 Task: Look for space in Dera Bugti, Pakistan from 11th June, 2023 to 15th June, 2023 for 2 adults in price range Rs.7000 to Rs.16000. Place can be private room with 1  bedroom having 2 beds and 1 bathroom. Property type can be house, flat, guest house, hotel. Booking option can be shelf check-in. Required host language is English.
Action: Mouse moved to (460, 118)
Screenshot: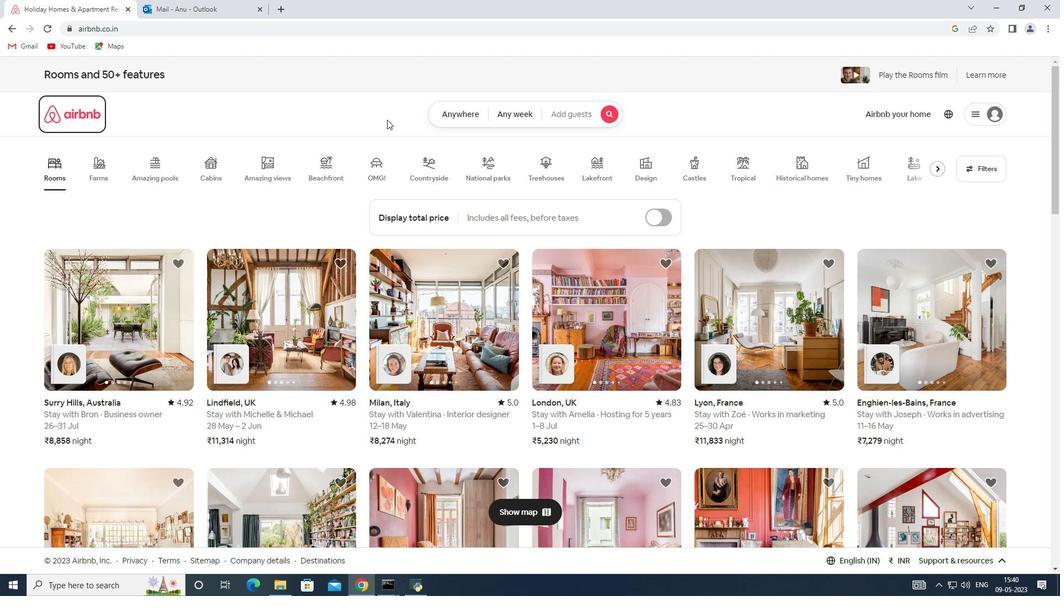 
Action: Mouse pressed left at (460, 118)
Screenshot: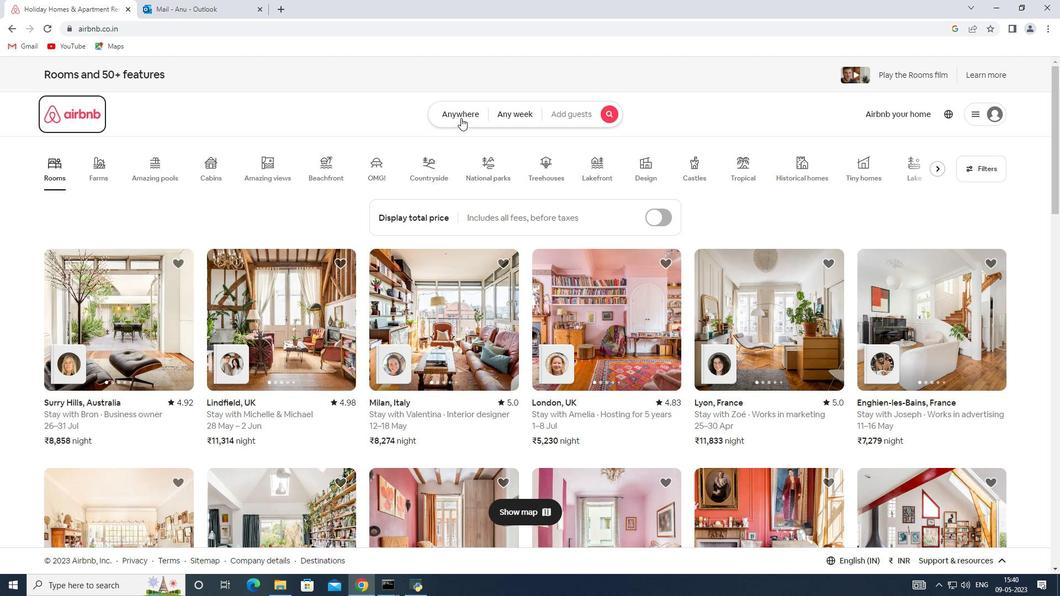 
Action: Mouse moved to (374, 151)
Screenshot: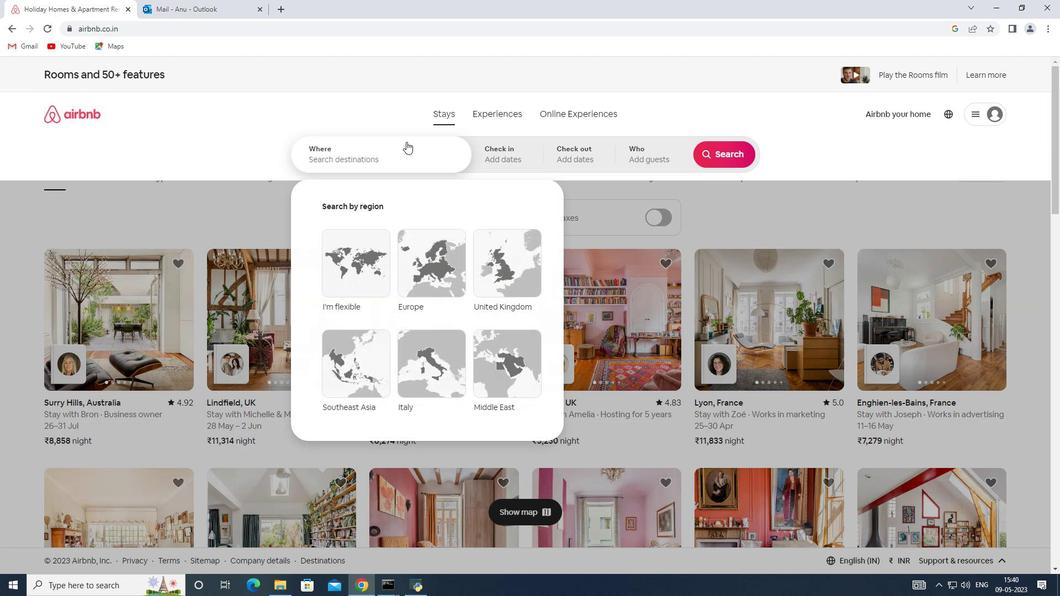 
Action: Mouse pressed left at (374, 151)
Screenshot: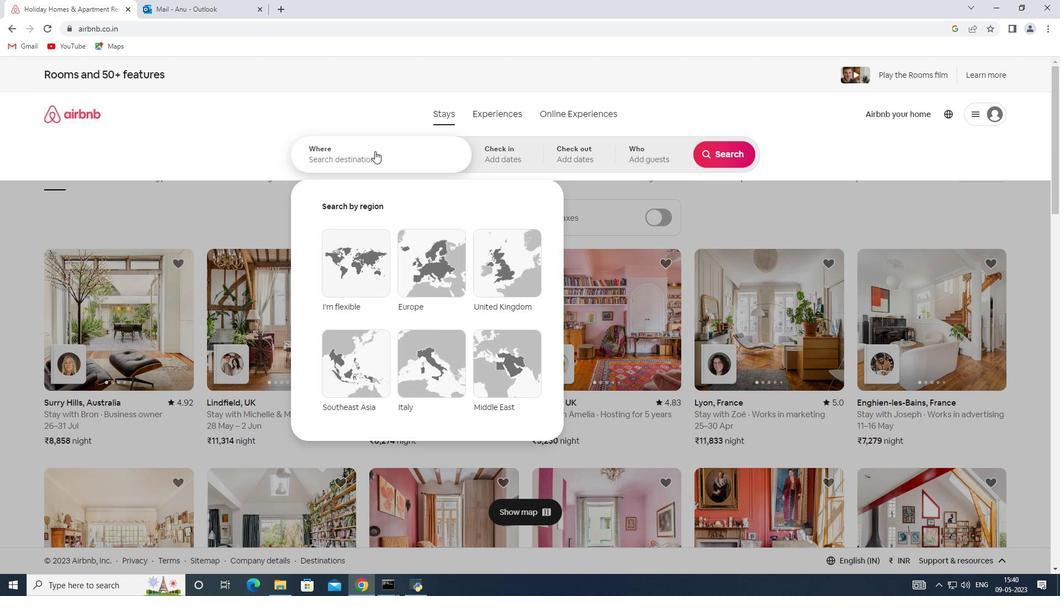 
Action: Mouse moved to (374, 151)
Screenshot: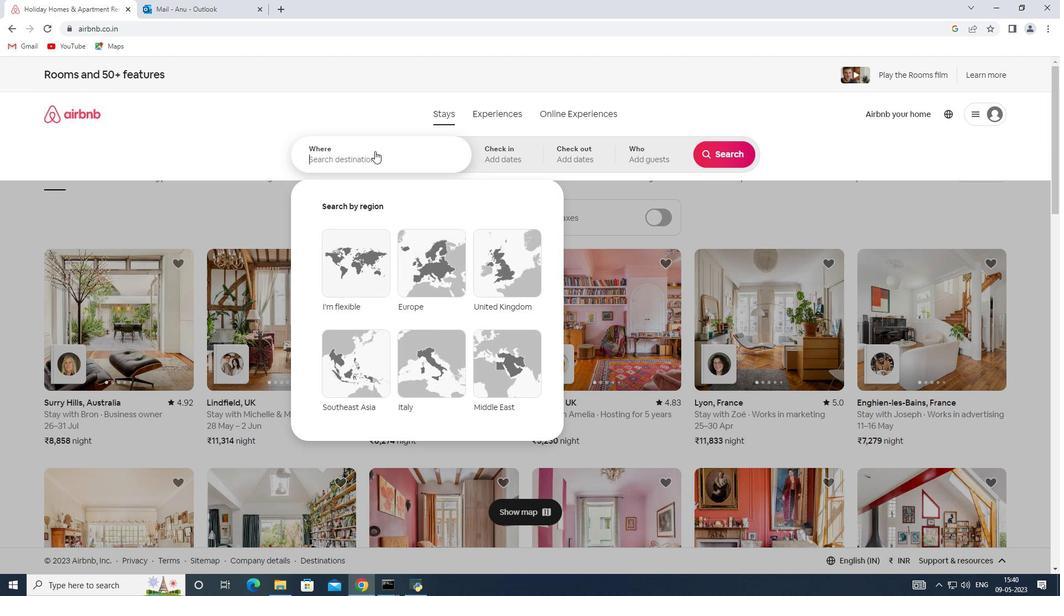 
Action: Key pressed <Key.shift><Key.shift><Key.shift><Key.shift><Key.shift><Key.shift><Key.shift><Key.shift><Key.shift><Key.shift><Key.shift>Dera<Key.space><Key.shift>Bugti,<Key.shift>Pakistan
Screenshot: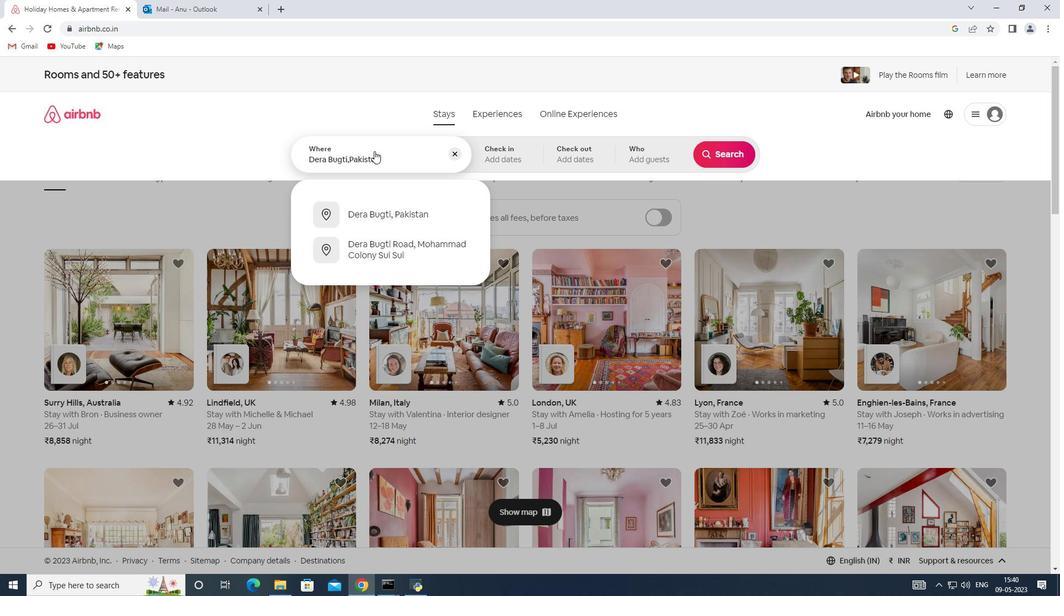 
Action: Mouse moved to (533, 154)
Screenshot: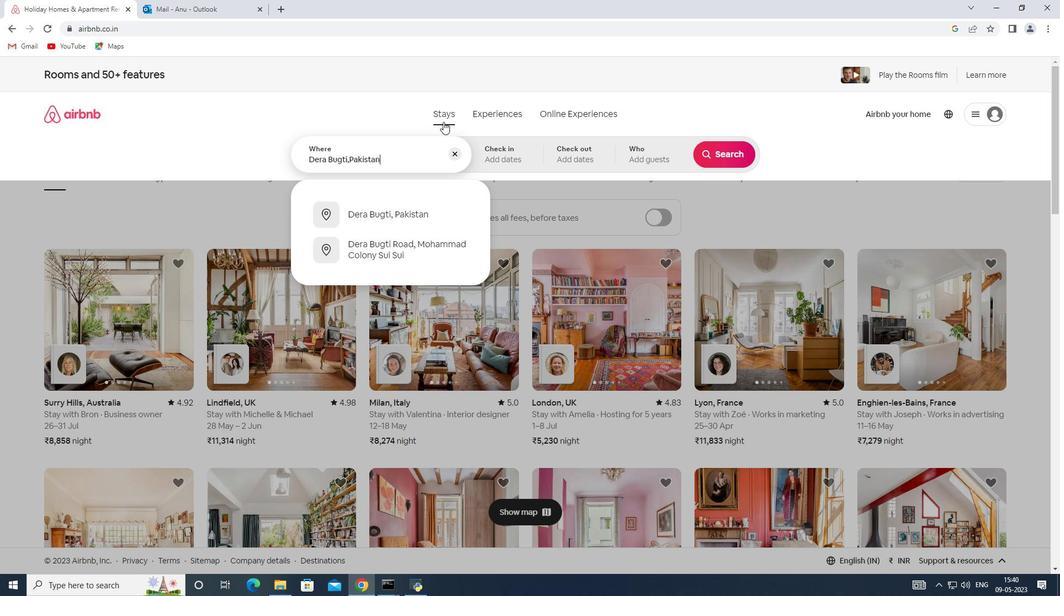 
Action: Mouse pressed left at (533, 154)
Screenshot: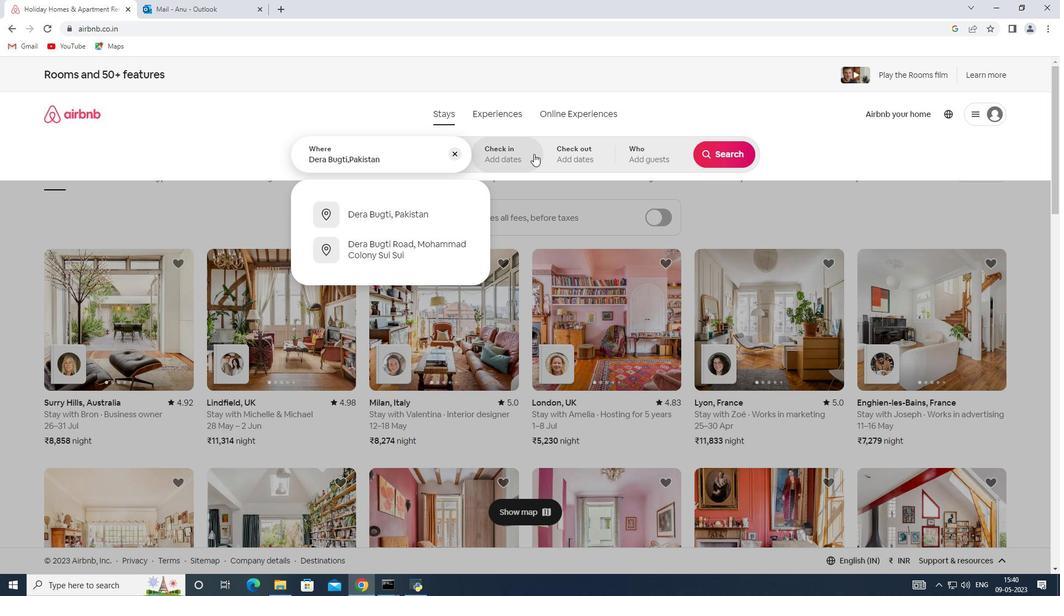 
Action: Mouse moved to (541, 346)
Screenshot: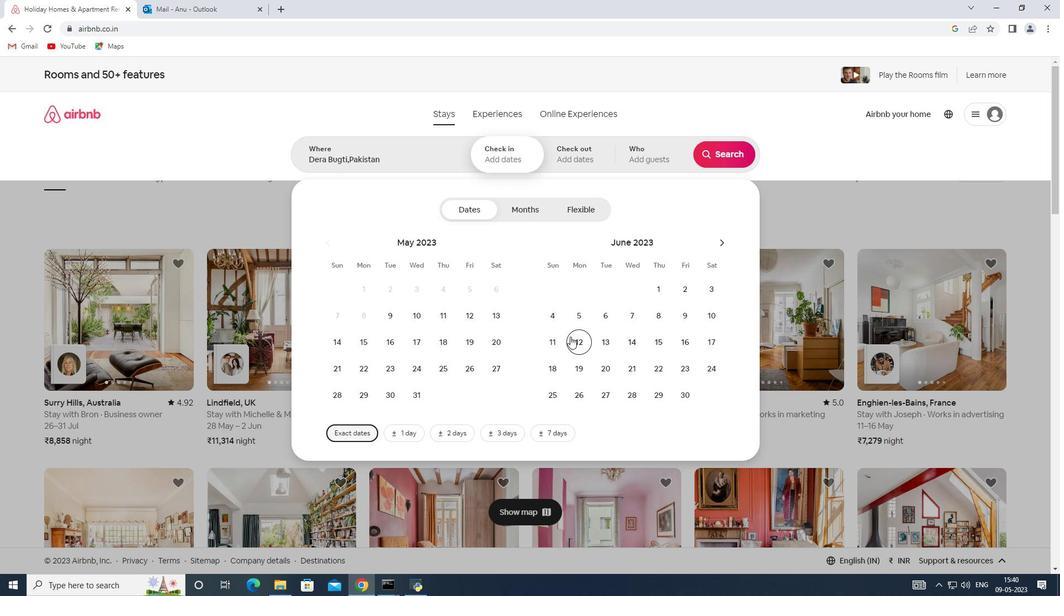 
Action: Mouse pressed left at (541, 346)
Screenshot: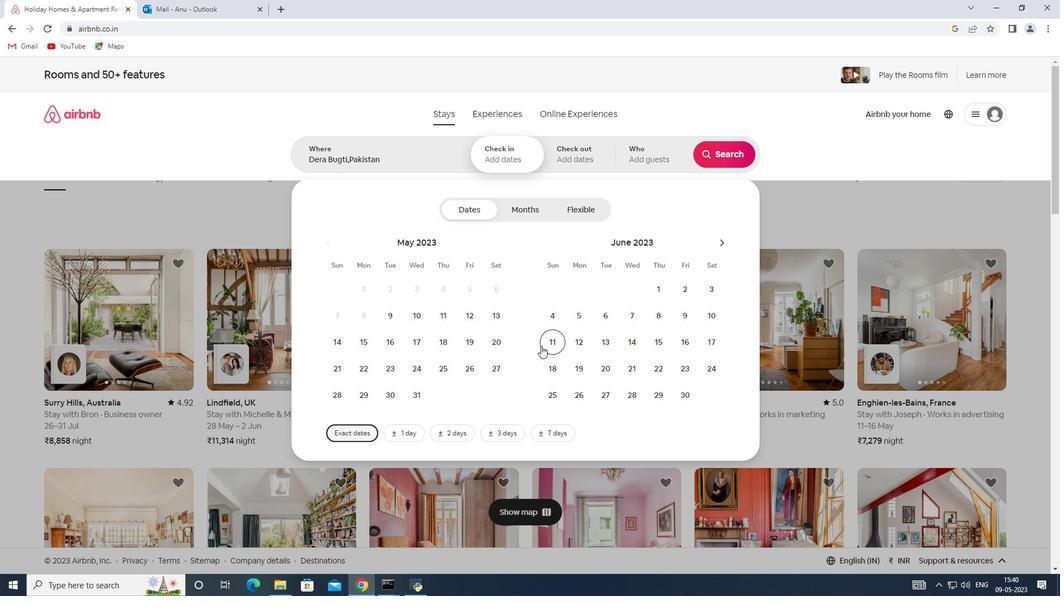 
Action: Mouse moved to (666, 342)
Screenshot: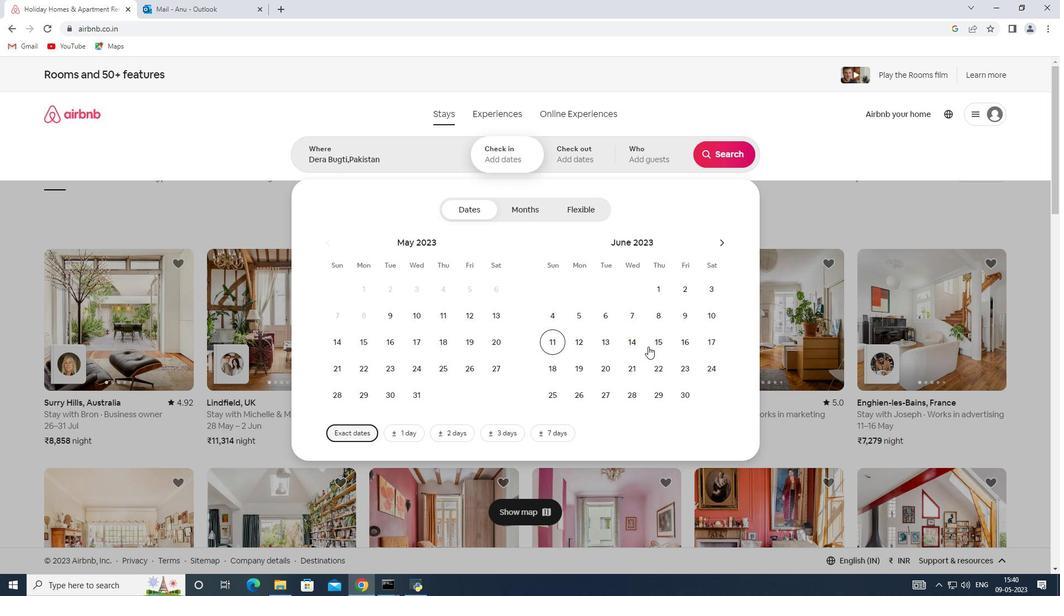 
Action: Mouse pressed left at (666, 342)
Screenshot: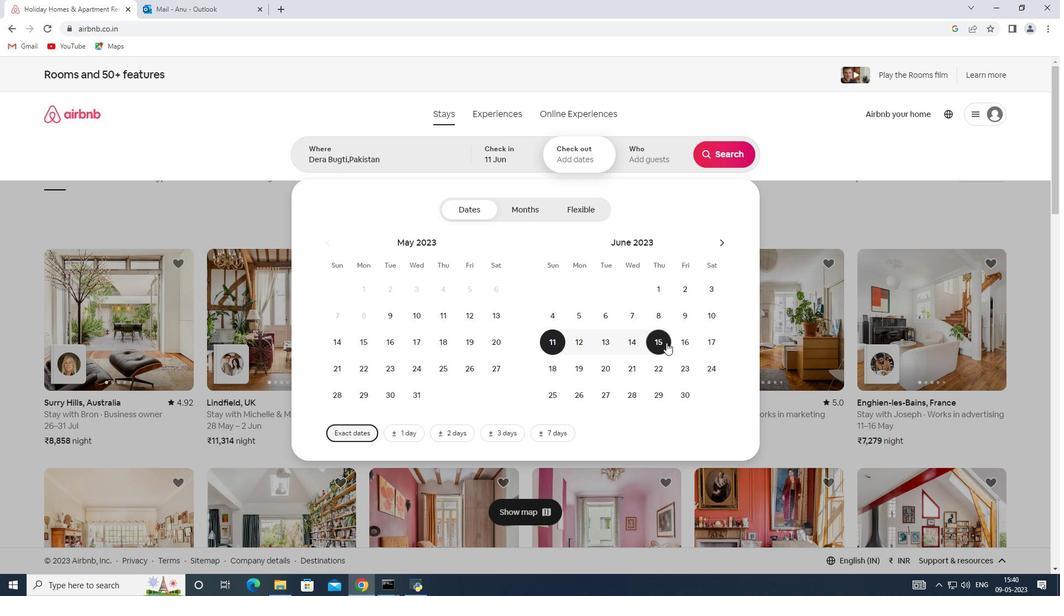 
Action: Mouse moved to (647, 145)
Screenshot: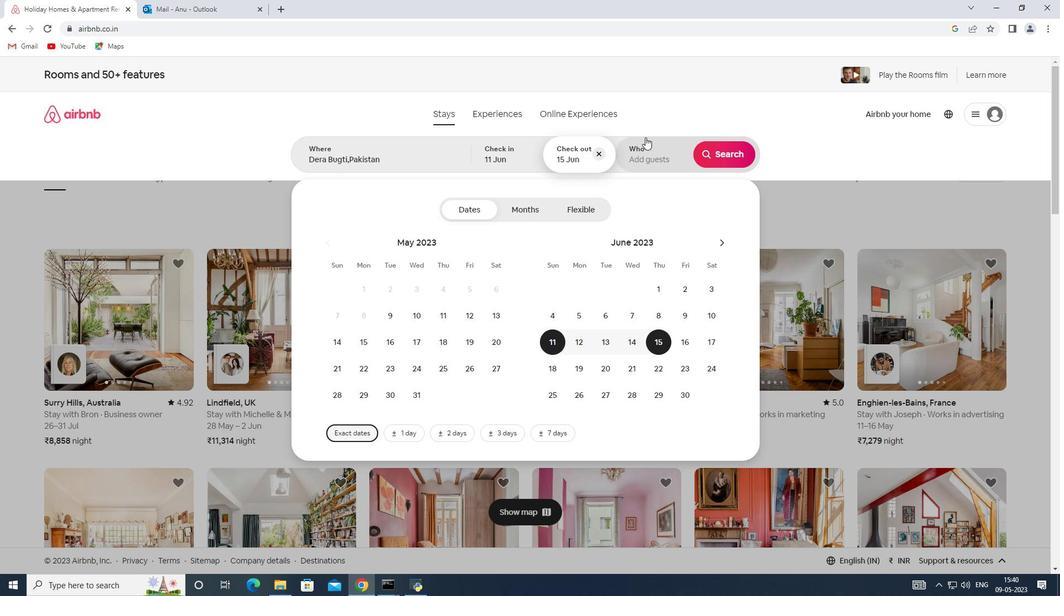 
Action: Mouse pressed left at (647, 145)
Screenshot: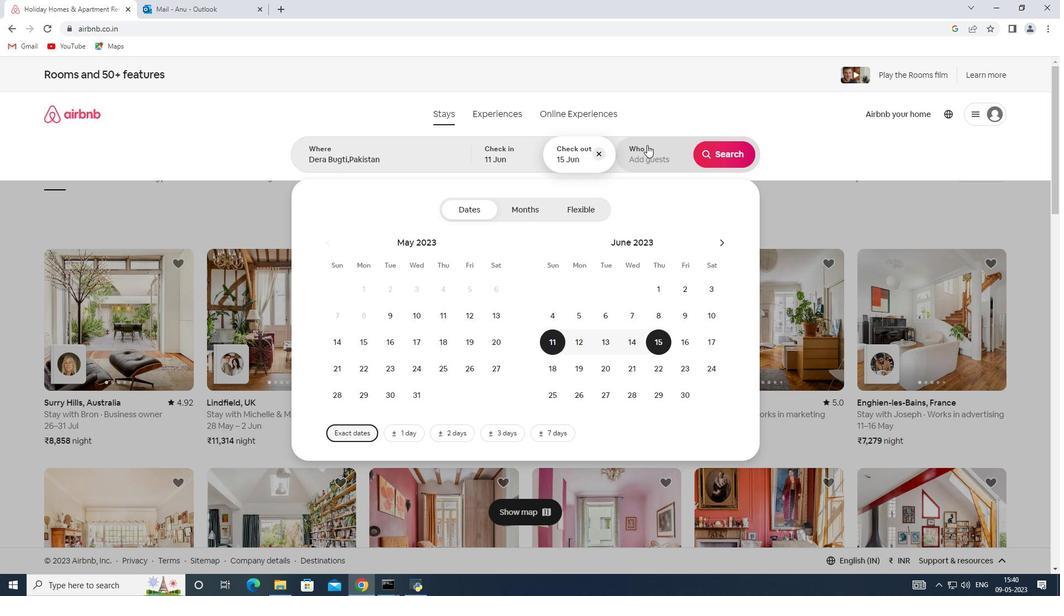 
Action: Mouse moved to (723, 212)
Screenshot: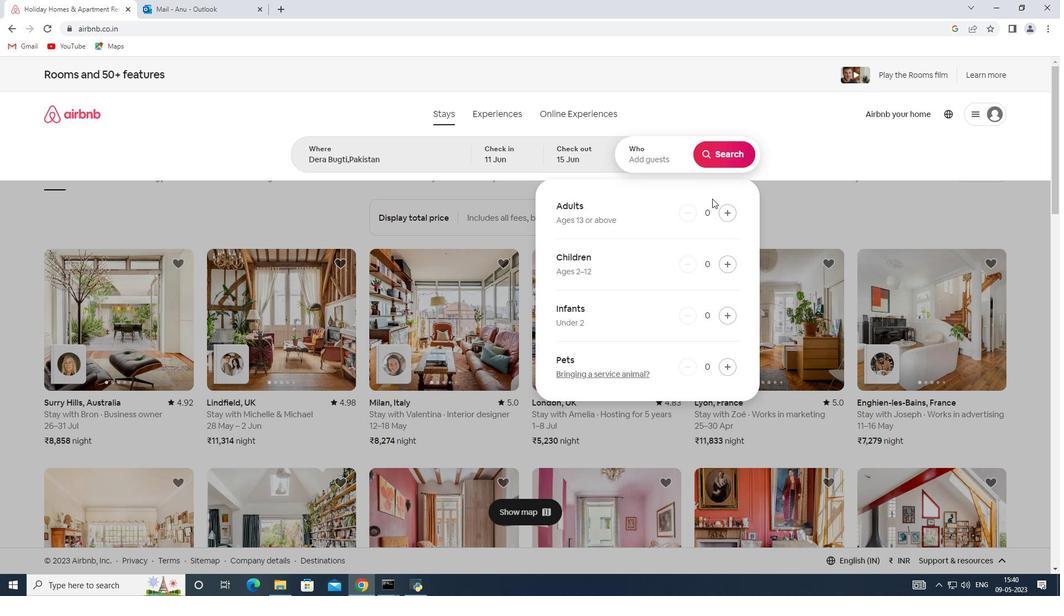 
Action: Mouse pressed left at (723, 212)
Screenshot: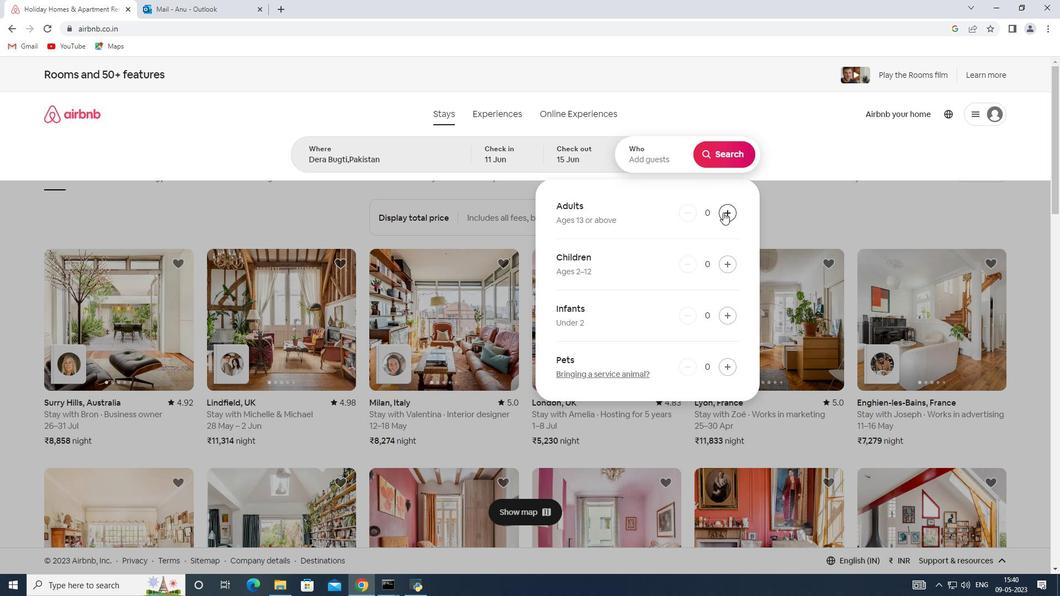 
Action: Mouse pressed left at (723, 212)
Screenshot: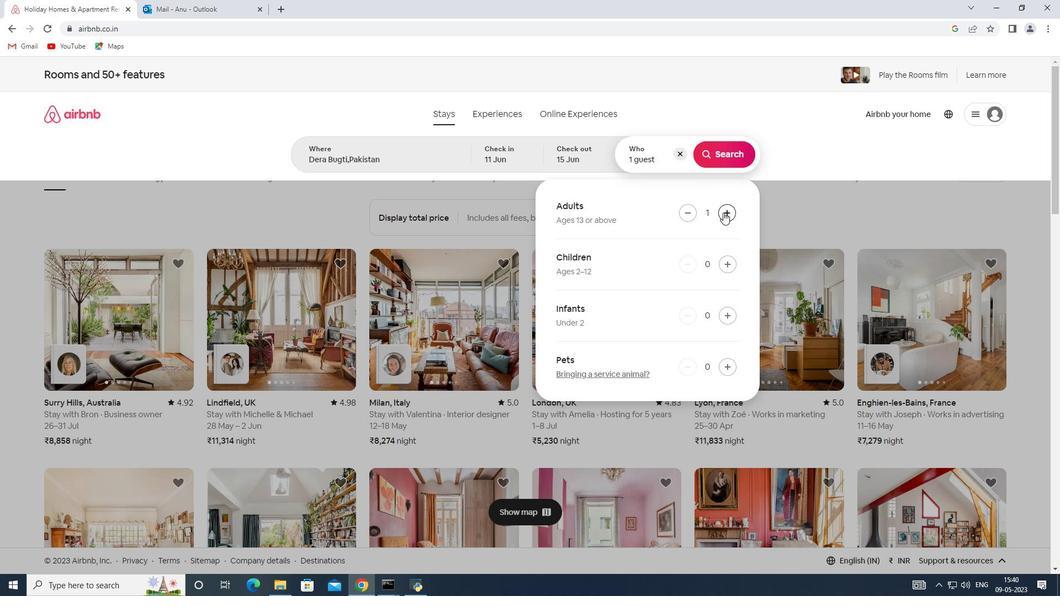 
Action: Mouse moved to (722, 154)
Screenshot: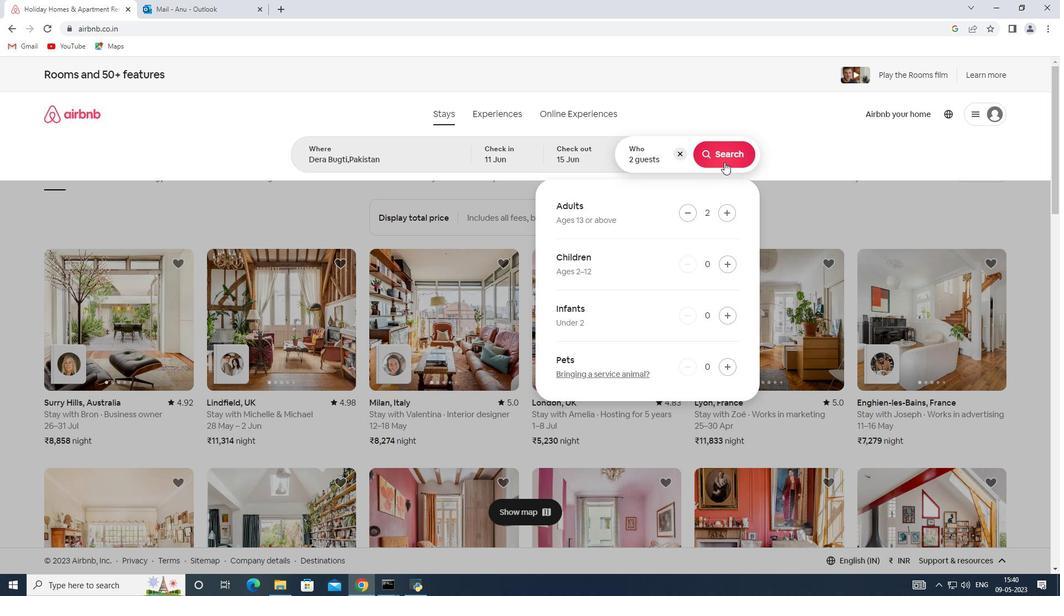 
Action: Mouse pressed left at (722, 154)
Screenshot: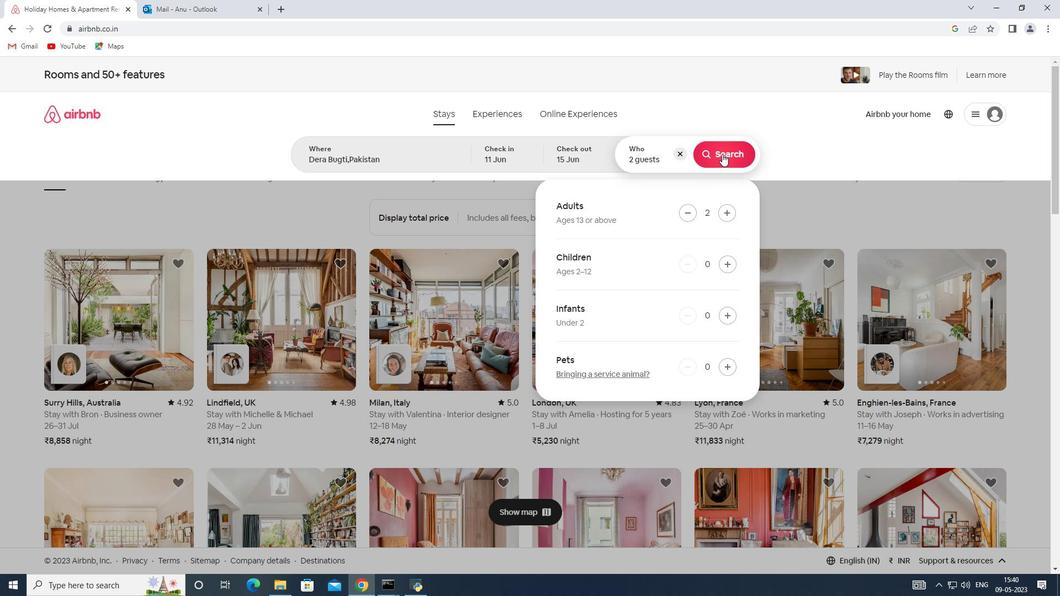 
Action: Mouse moved to (1005, 117)
Screenshot: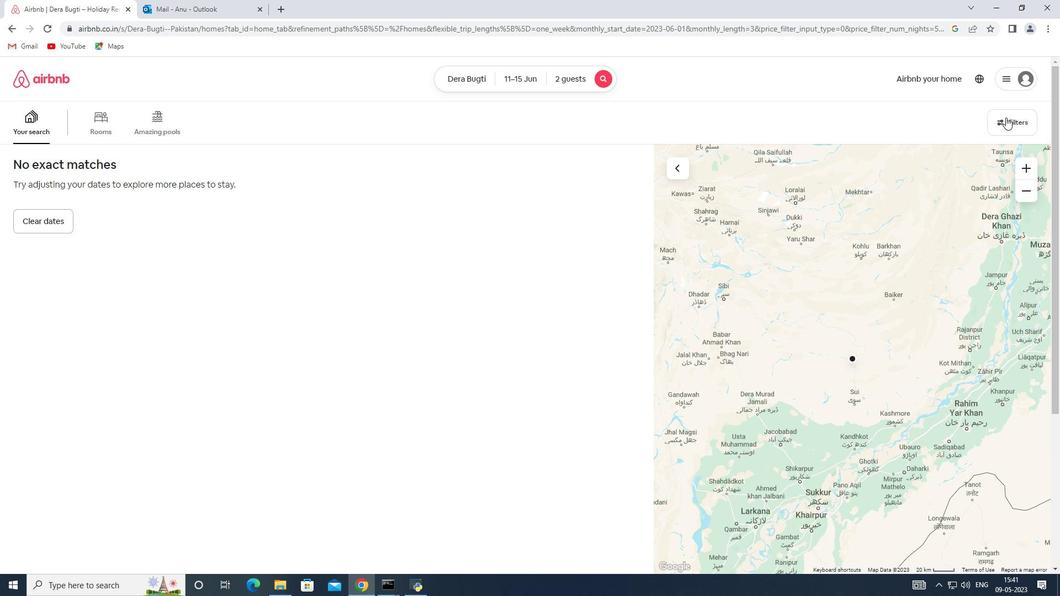 
Action: Mouse pressed left at (1005, 117)
Screenshot: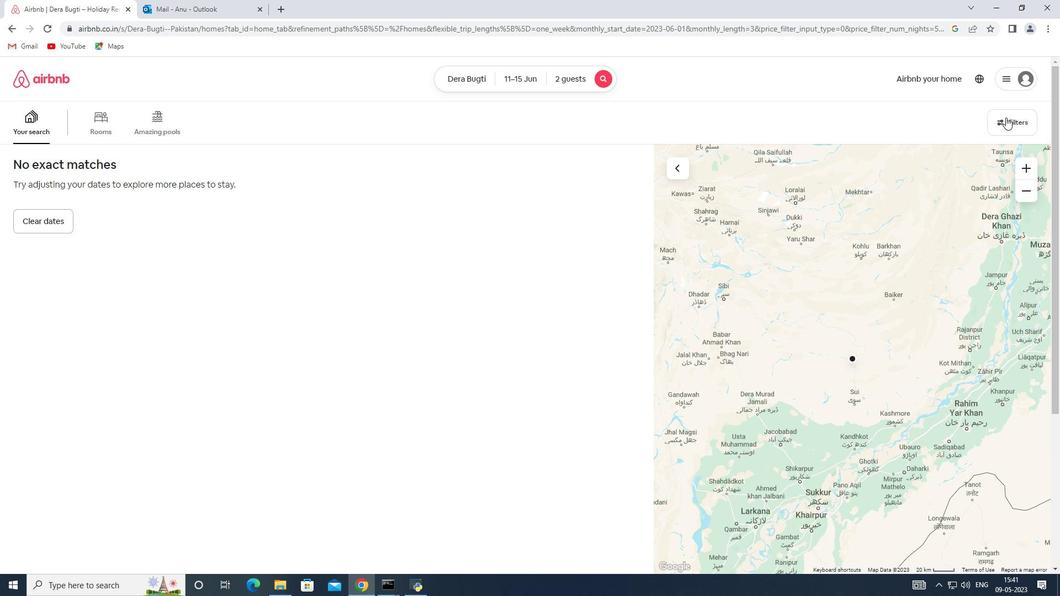 
Action: Mouse moved to (395, 395)
Screenshot: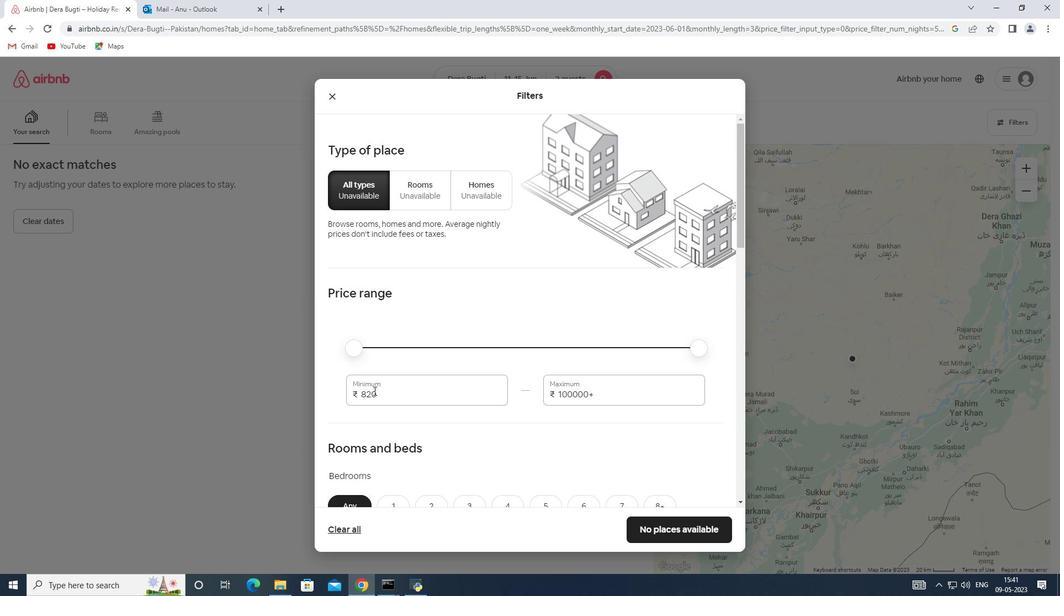 
Action: Mouse pressed left at (395, 395)
Screenshot: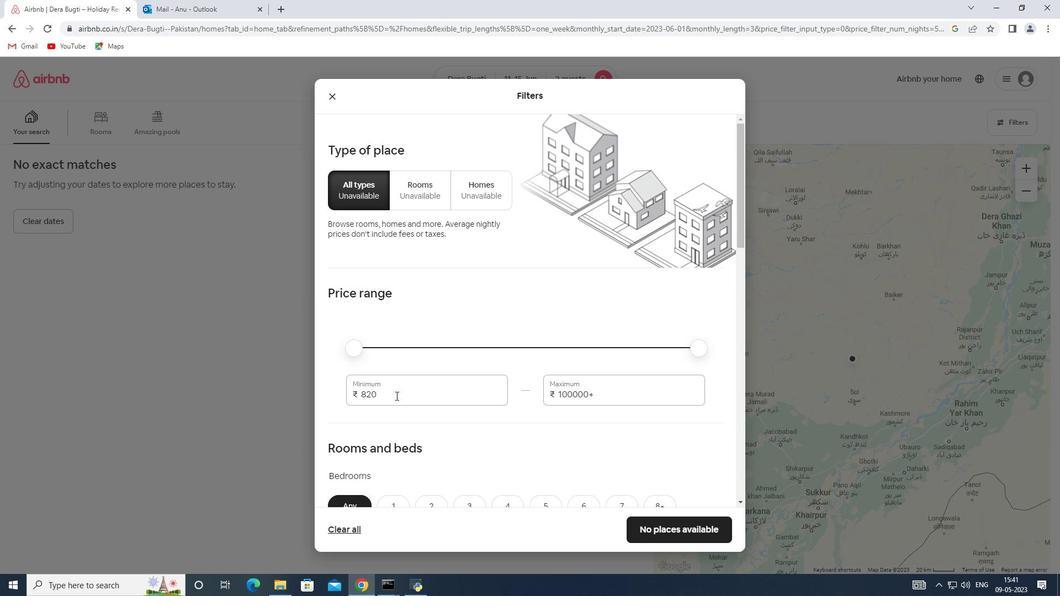 
Action: Mouse moved to (334, 393)
Screenshot: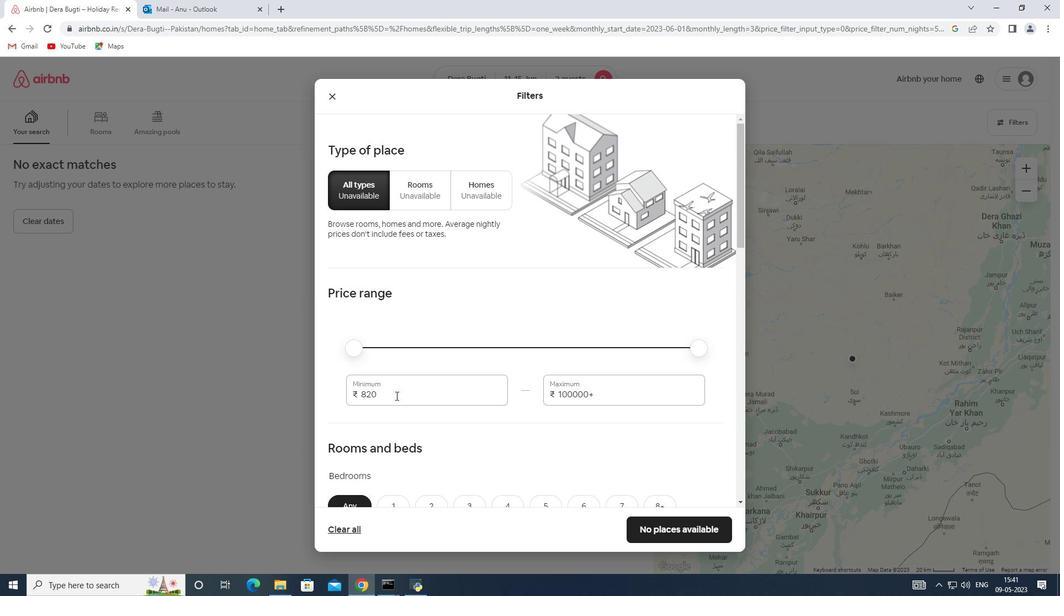 
Action: Key pressed 7000
Screenshot: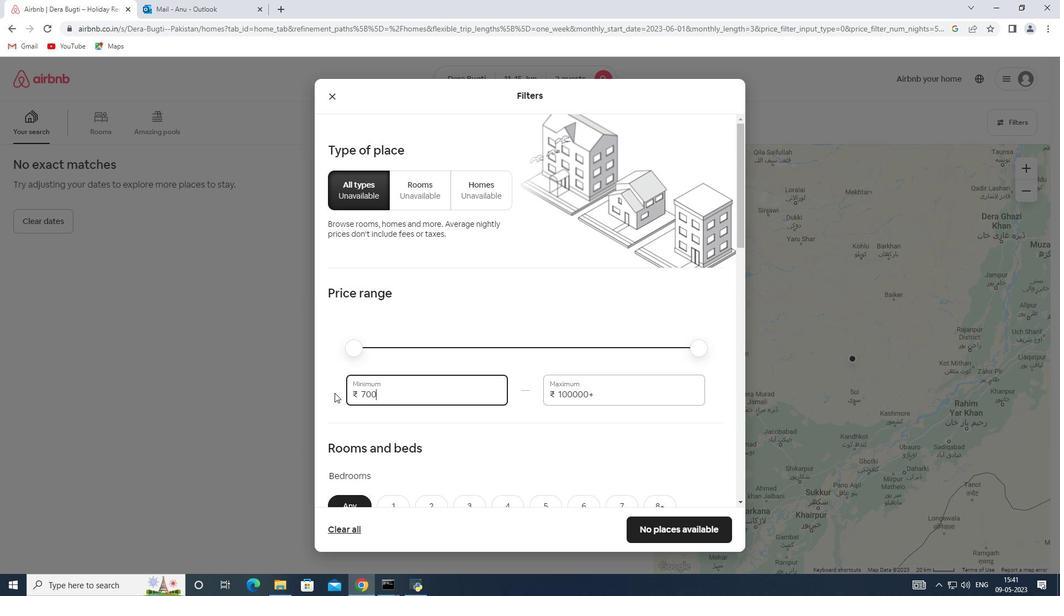 
Action: Mouse moved to (608, 395)
Screenshot: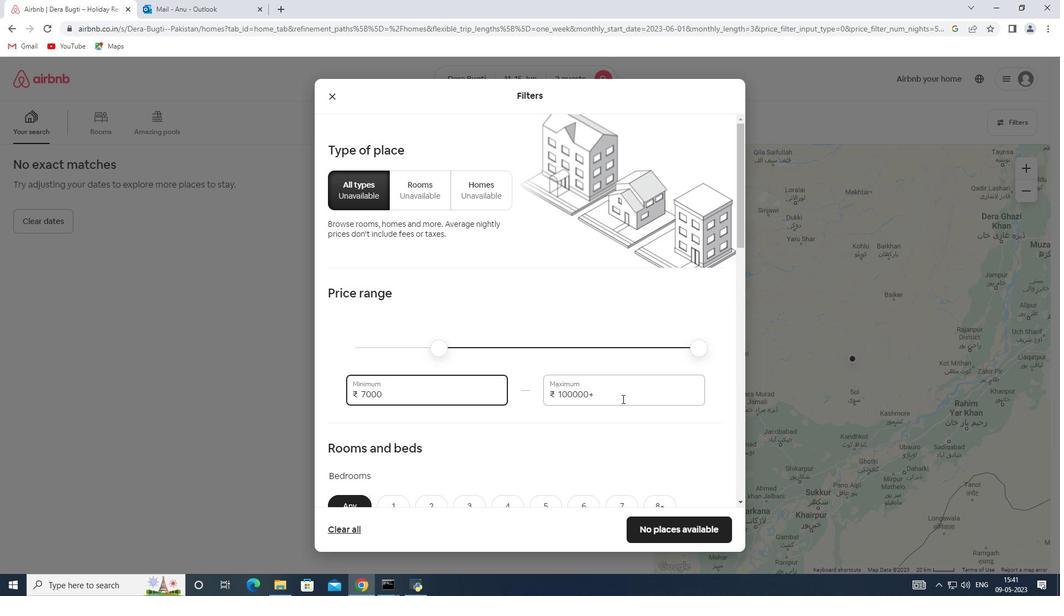 
Action: Mouse pressed left at (608, 395)
Screenshot: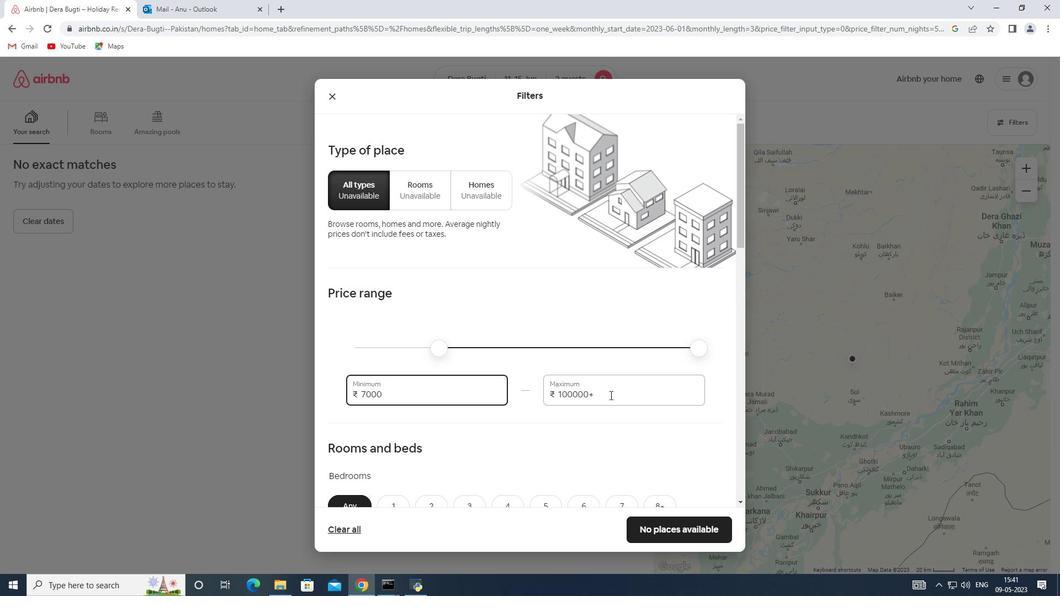 
Action: Mouse moved to (468, 404)
Screenshot: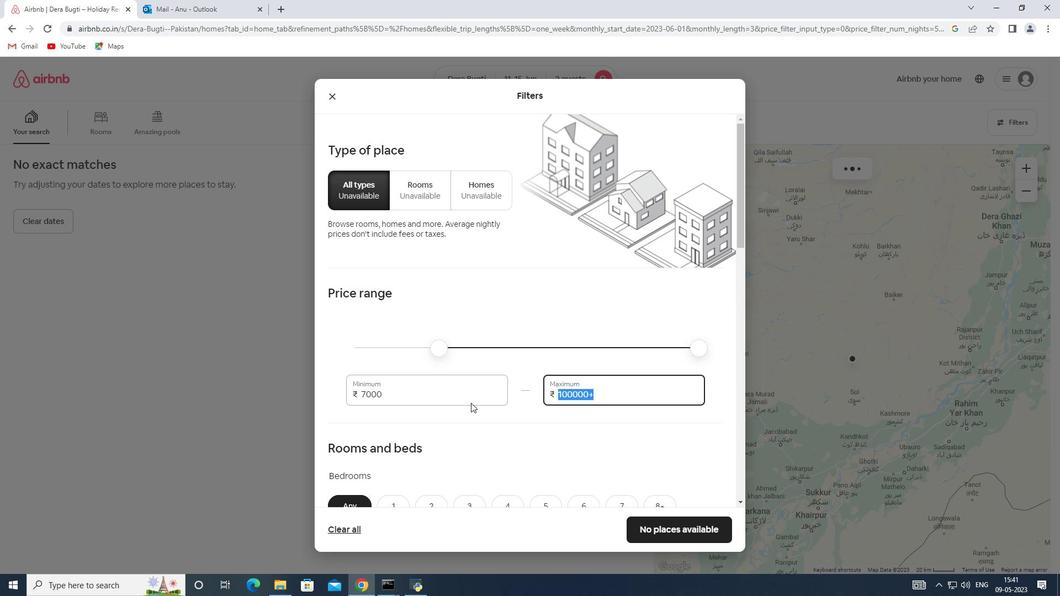
Action: Key pressed 16000
Screenshot: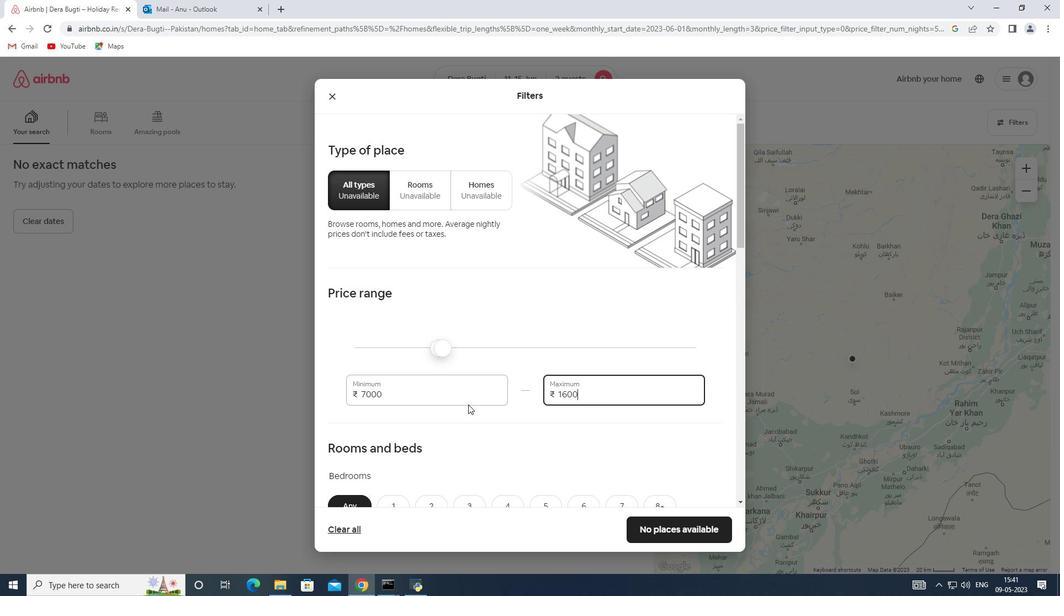 
Action: Mouse moved to (459, 409)
Screenshot: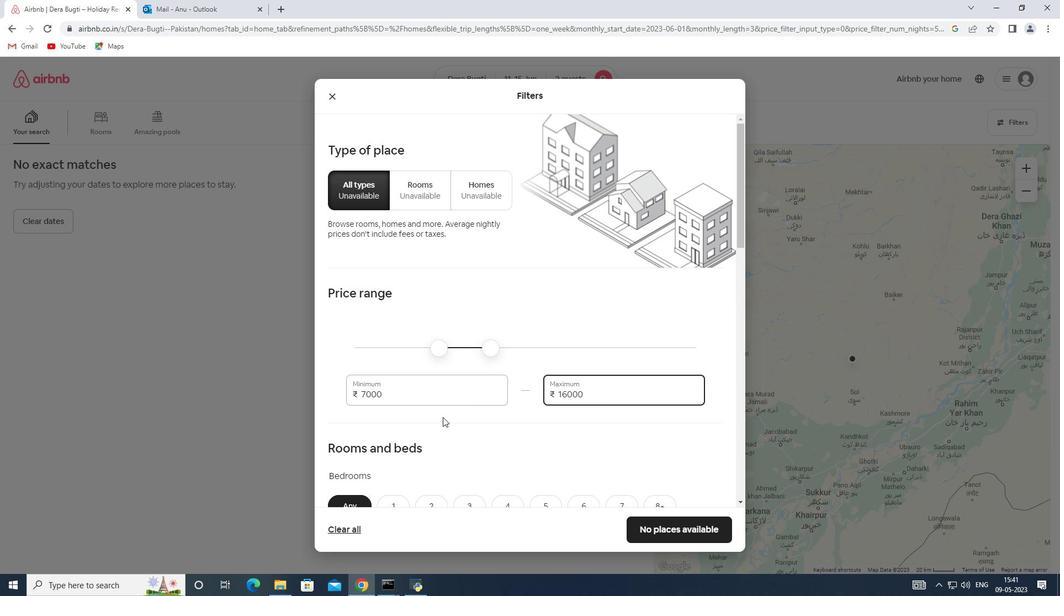 
Action: Mouse scrolled (459, 409) with delta (0, 0)
Screenshot: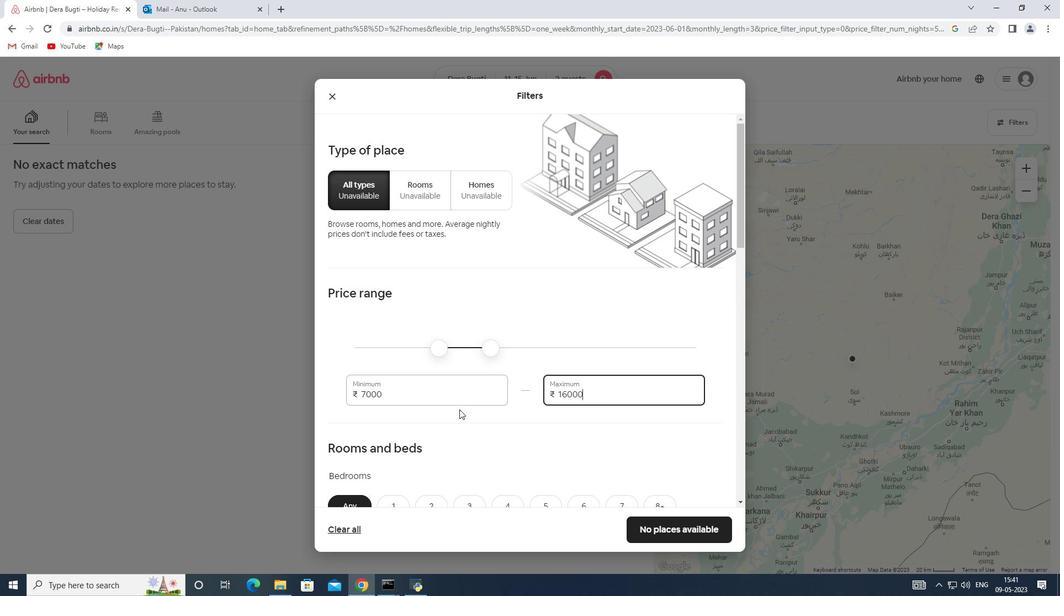 
Action: Mouse scrolled (459, 409) with delta (0, 0)
Screenshot: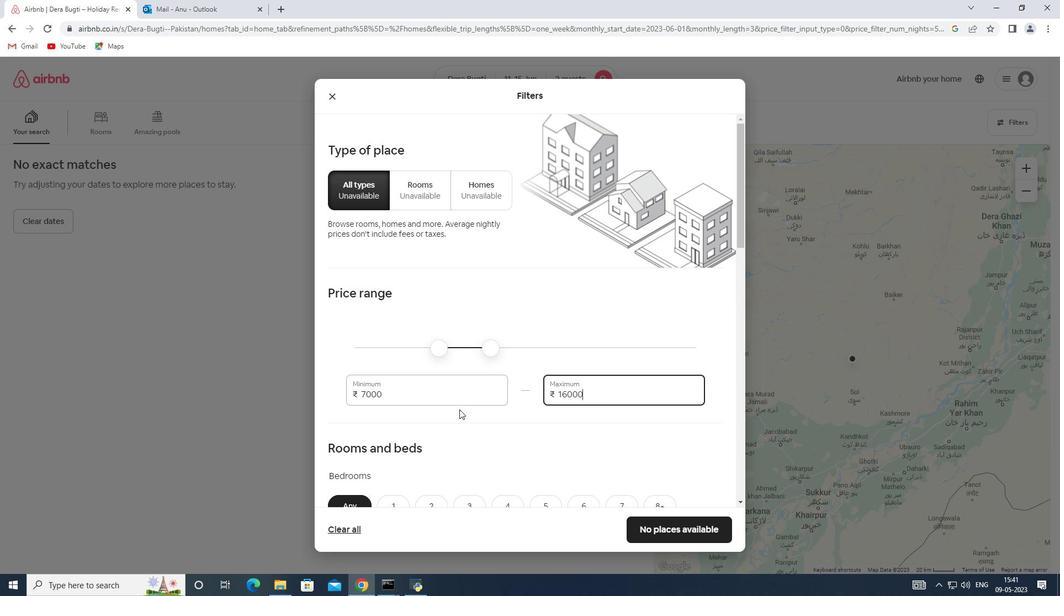 
Action: Mouse moved to (399, 398)
Screenshot: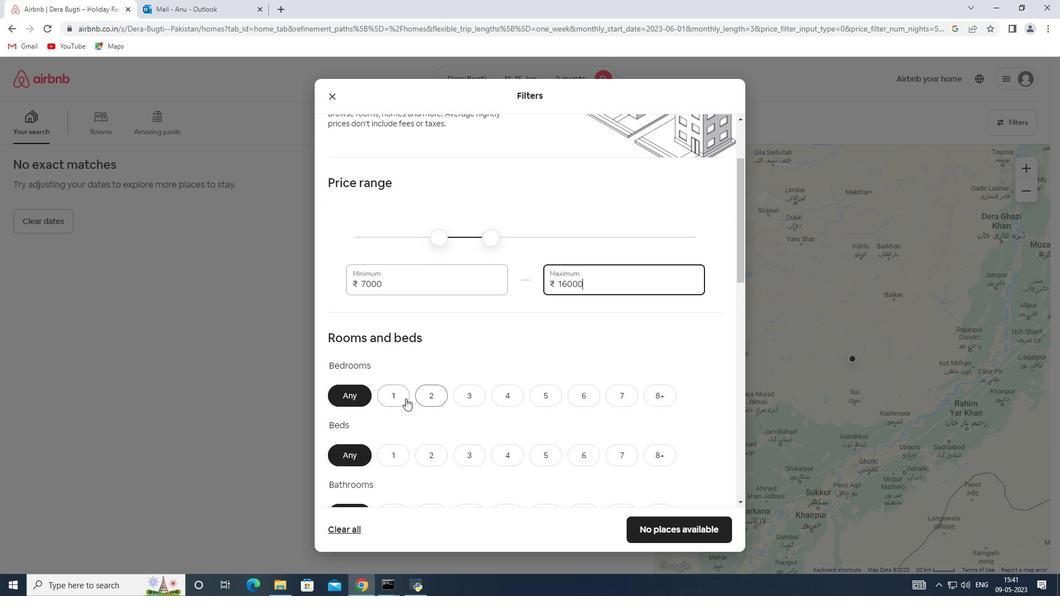 
Action: Mouse pressed left at (399, 398)
Screenshot: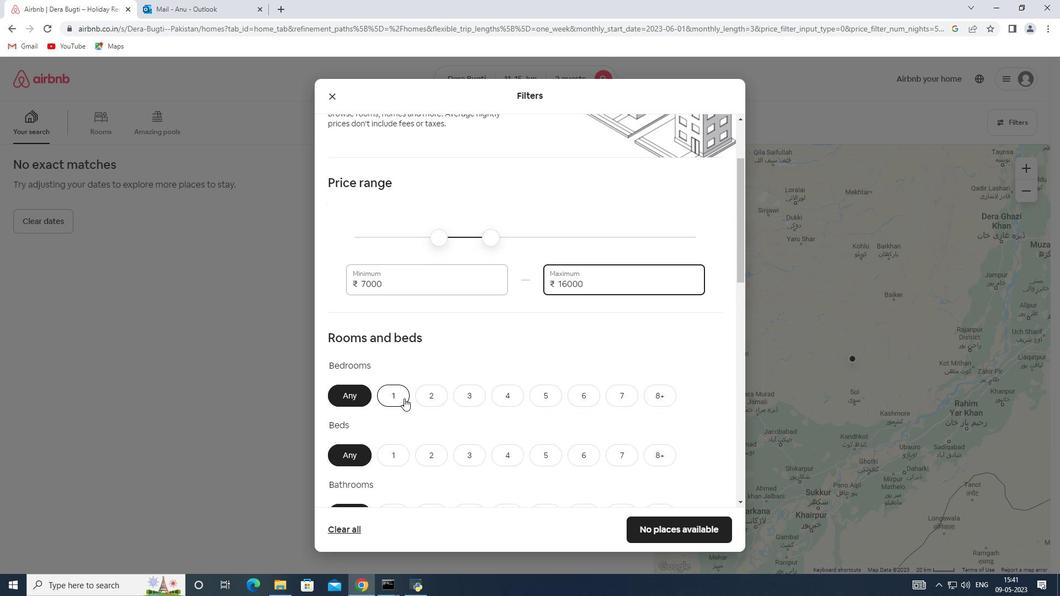 
Action: Mouse moved to (436, 453)
Screenshot: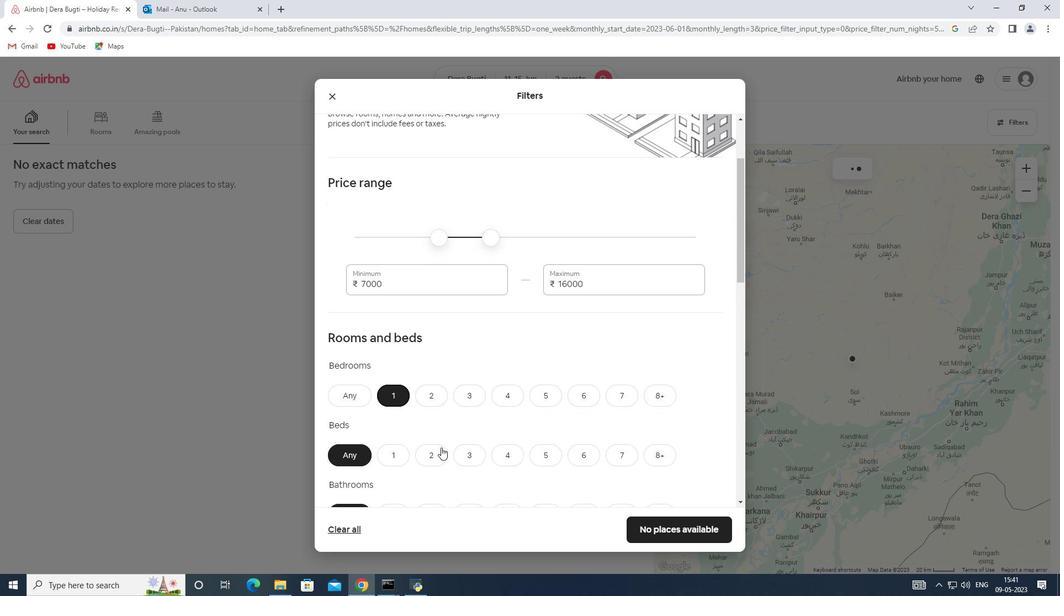 
Action: Mouse pressed left at (436, 453)
Screenshot: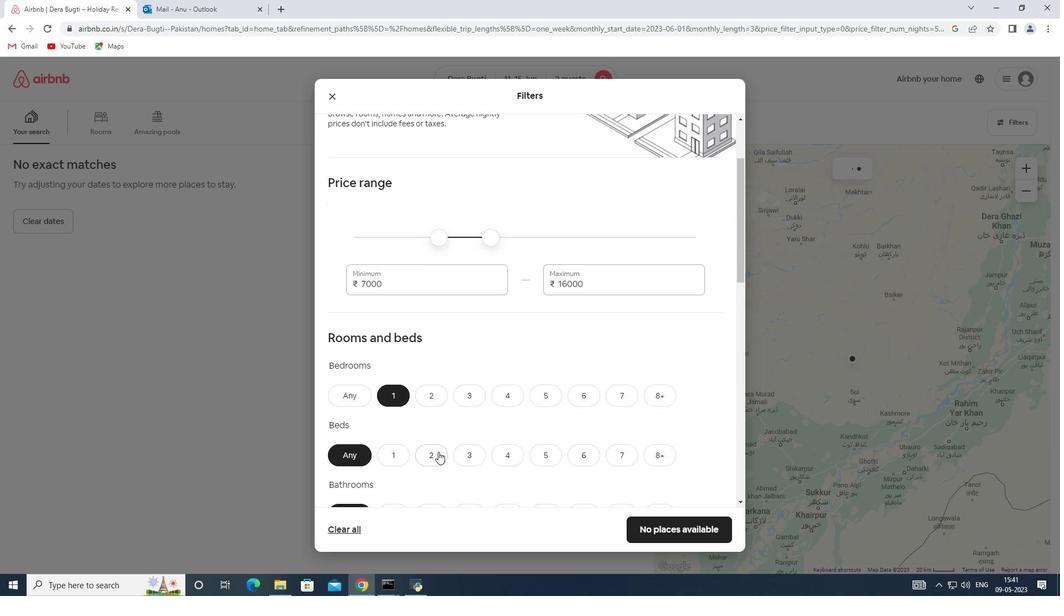 
Action: Mouse moved to (441, 436)
Screenshot: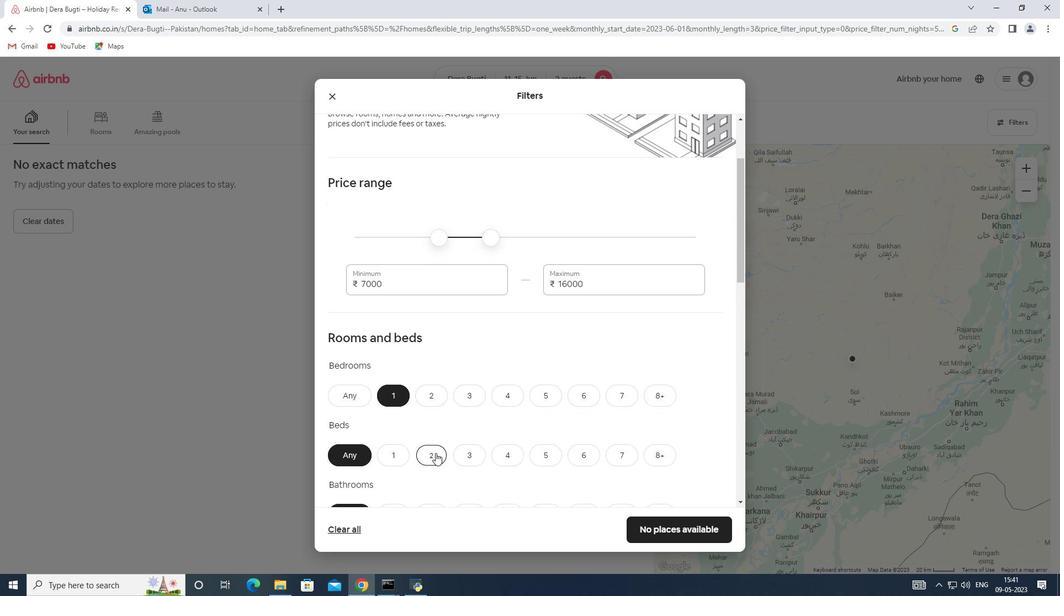 
Action: Mouse scrolled (441, 435) with delta (0, 0)
Screenshot: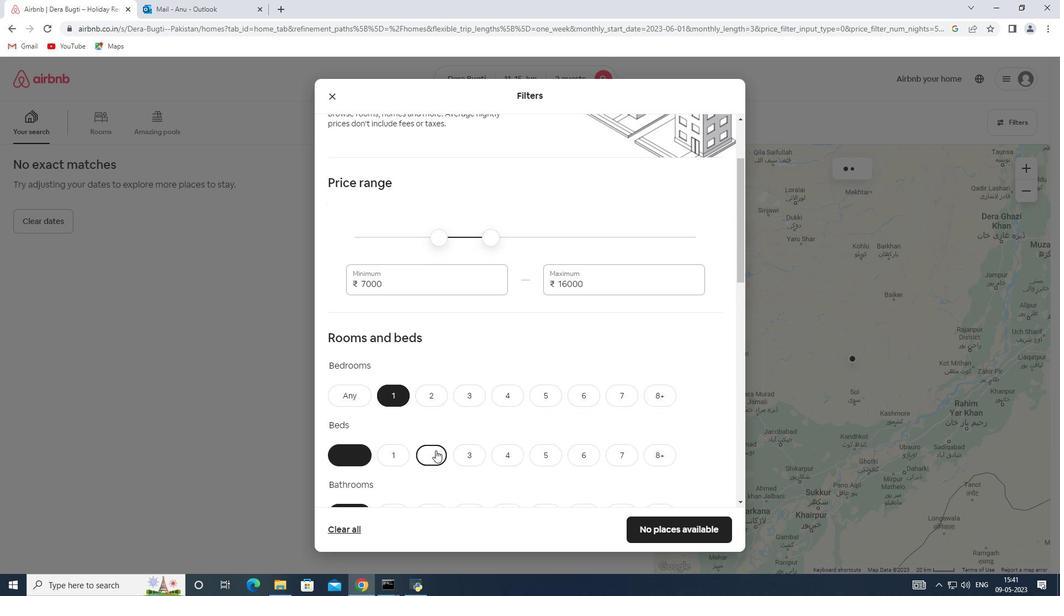 
Action: Mouse scrolled (441, 435) with delta (0, 0)
Screenshot: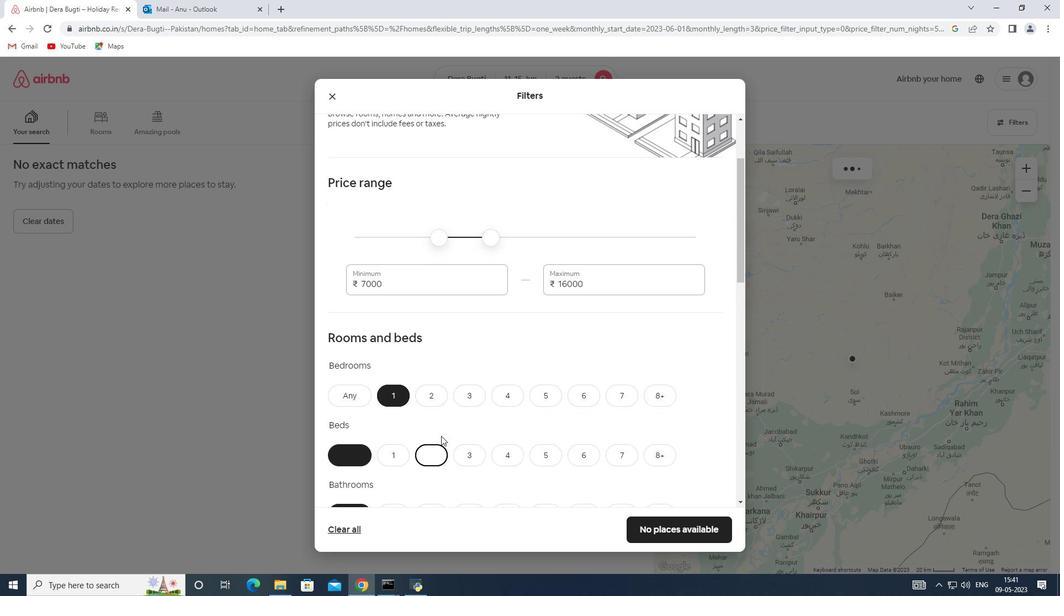 
Action: Mouse moved to (402, 409)
Screenshot: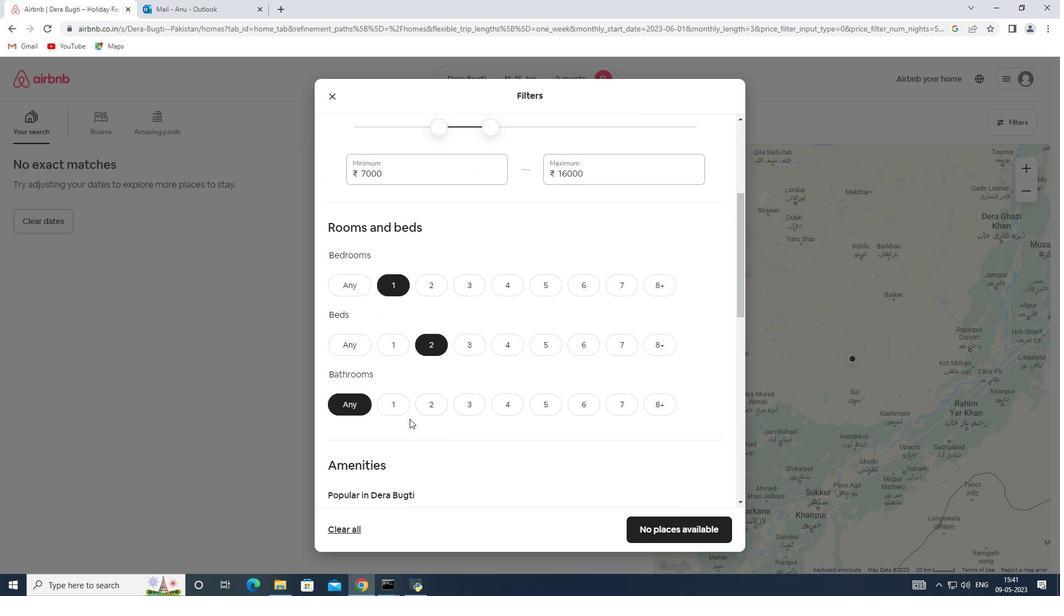 
Action: Mouse pressed left at (402, 409)
Screenshot: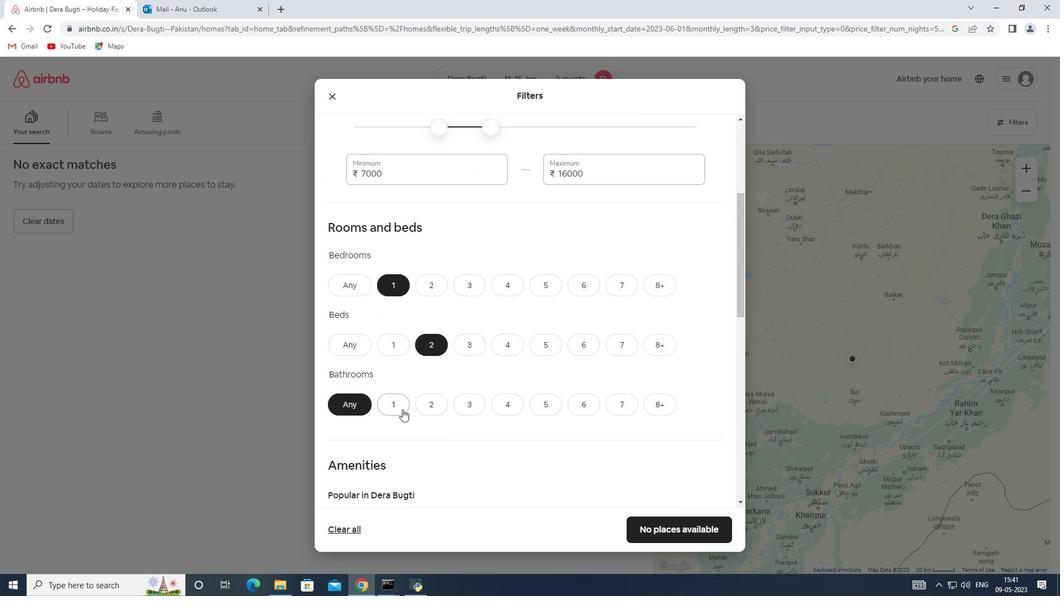 
Action: Mouse moved to (420, 394)
Screenshot: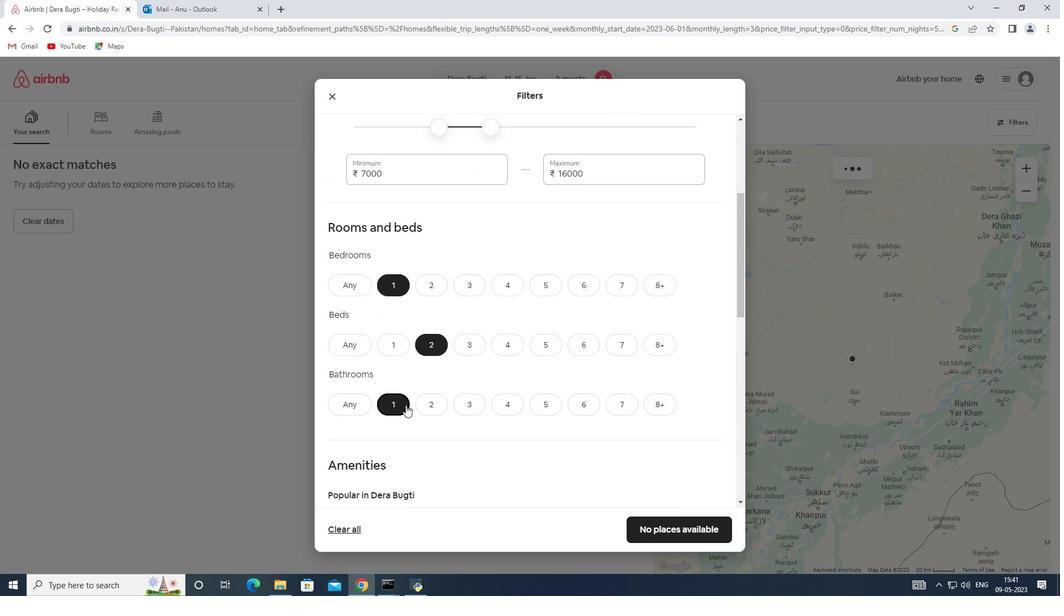 
Action: Mouse scrolled (420, 394) with delta (0, 0)
Screenshot: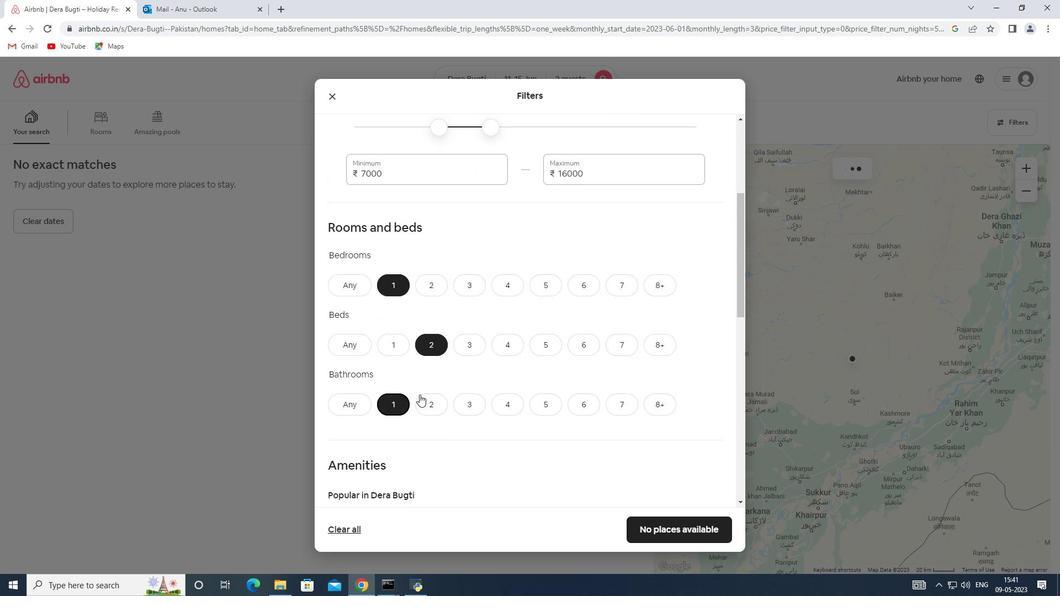 
Action: Mouse scrolled (420, 394) with delta (0, 0)
Screenshot: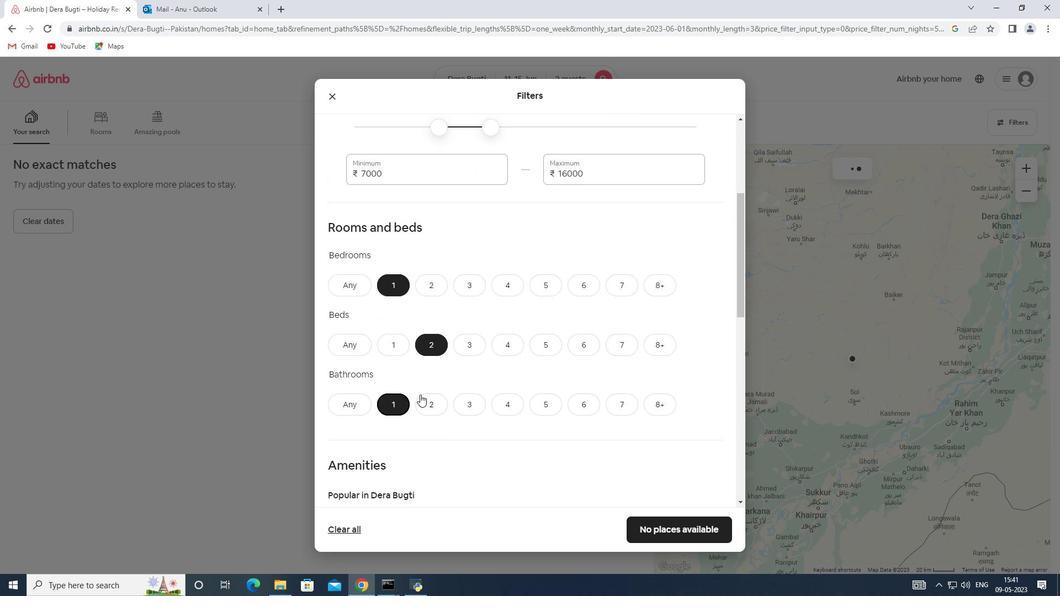 
Action: Mouse scrolled (420, 394) with delta (0, 0)
Screenshot: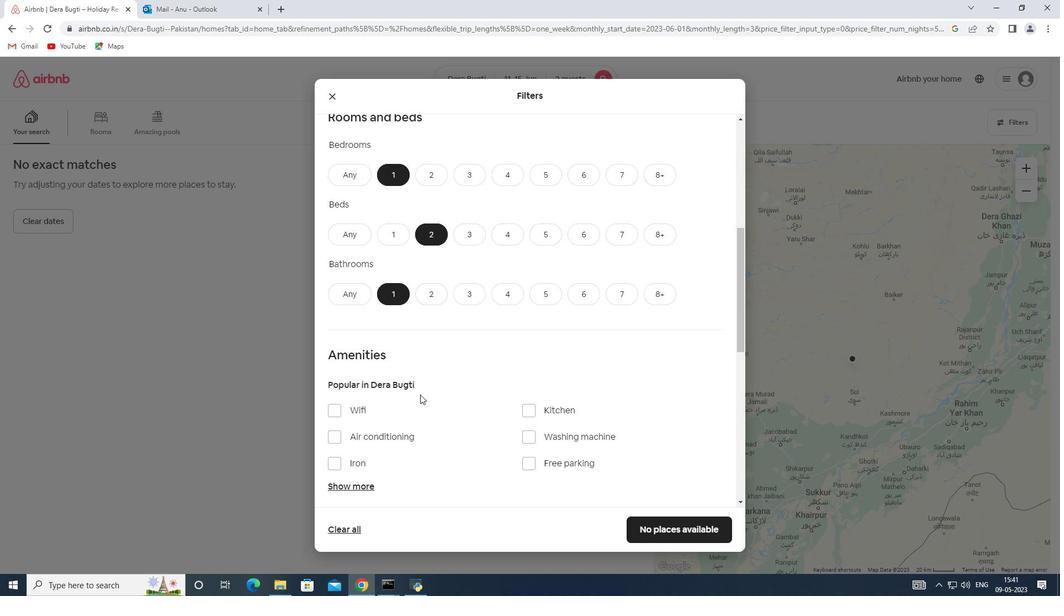
Action: Mouse moved to (340, 432)
Screenshot: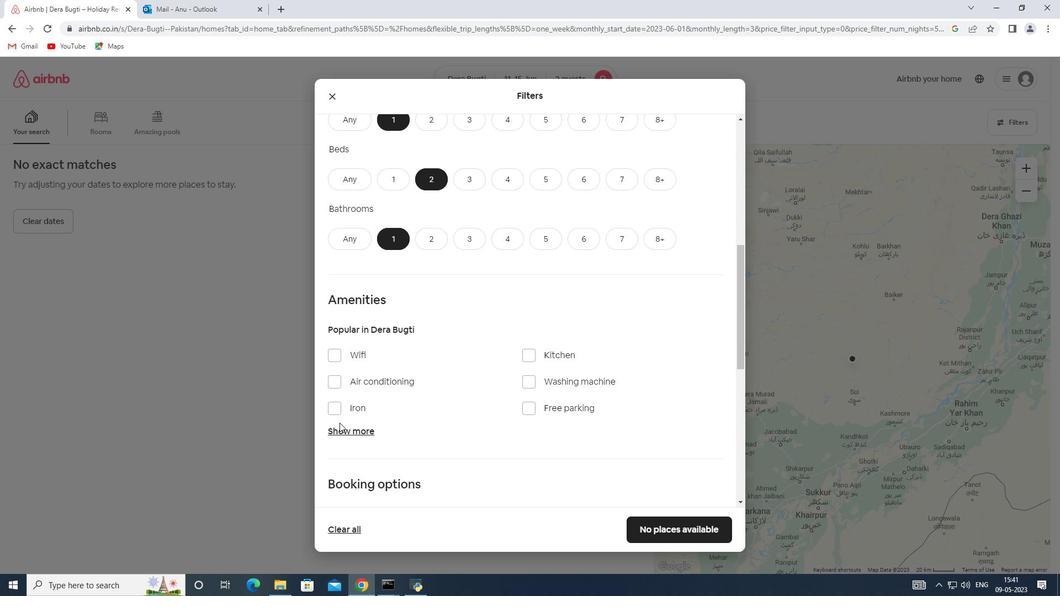 
Action: Mouse pressed left at (340, 432)
Screenshot: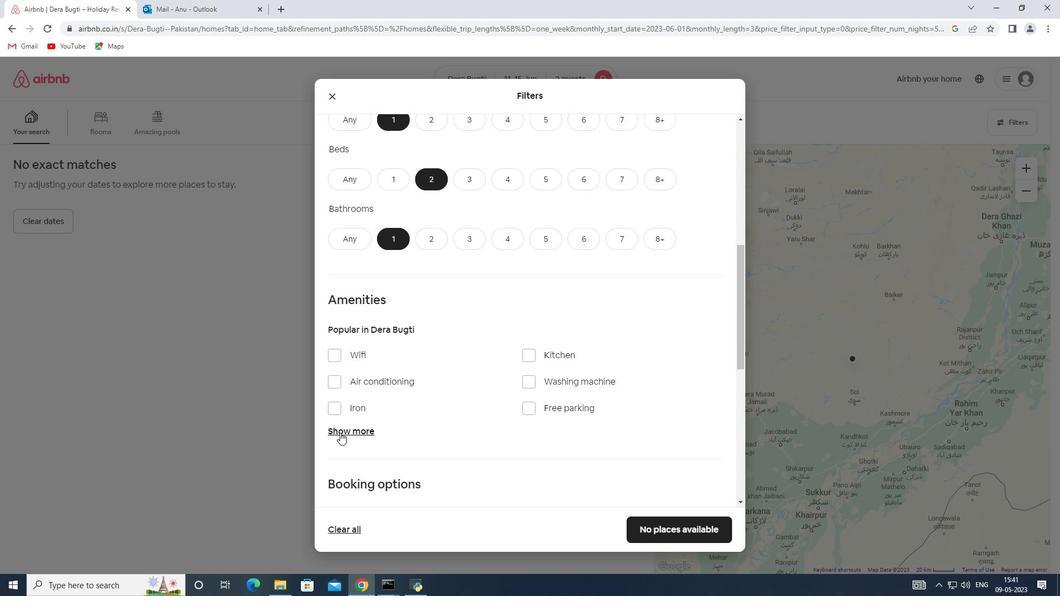 
Action: Mouse moved to (358, 407)
Screenshot: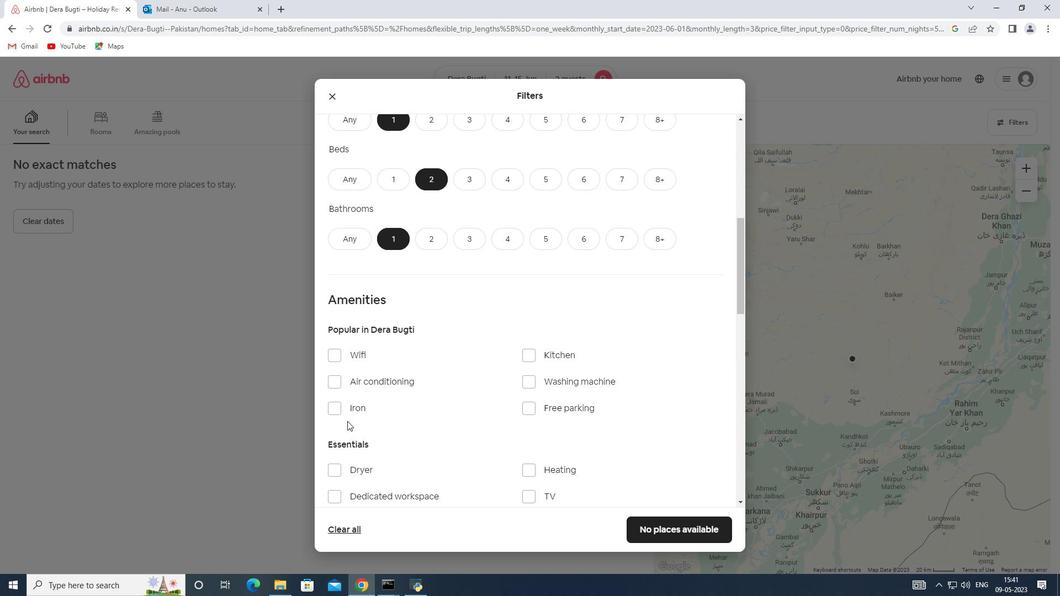 
Action: Mouse scrolled (358, 407) with delta (0, 0)
Screenshot: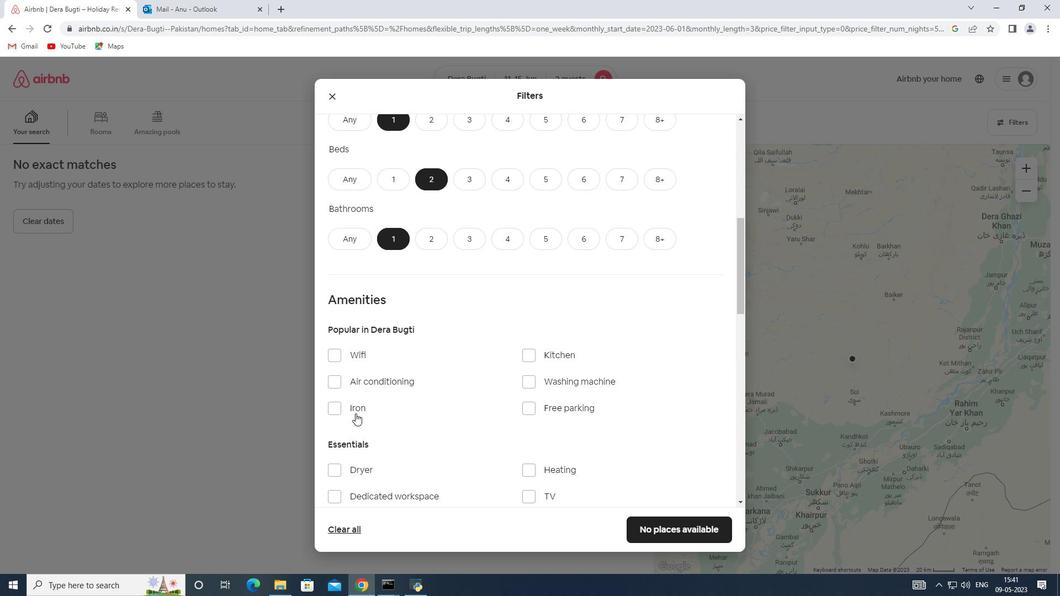 
Action: Mouse scrolled (358, 407) with delta (0, 0)
Screenshot: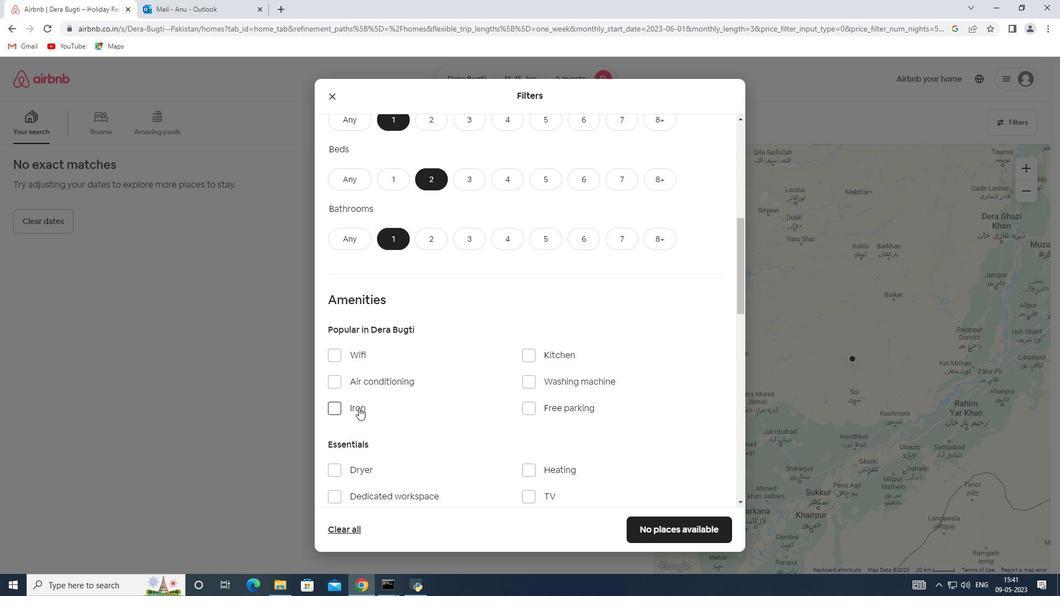 
Action: Mouse moved to (369, 401)
Screenshot: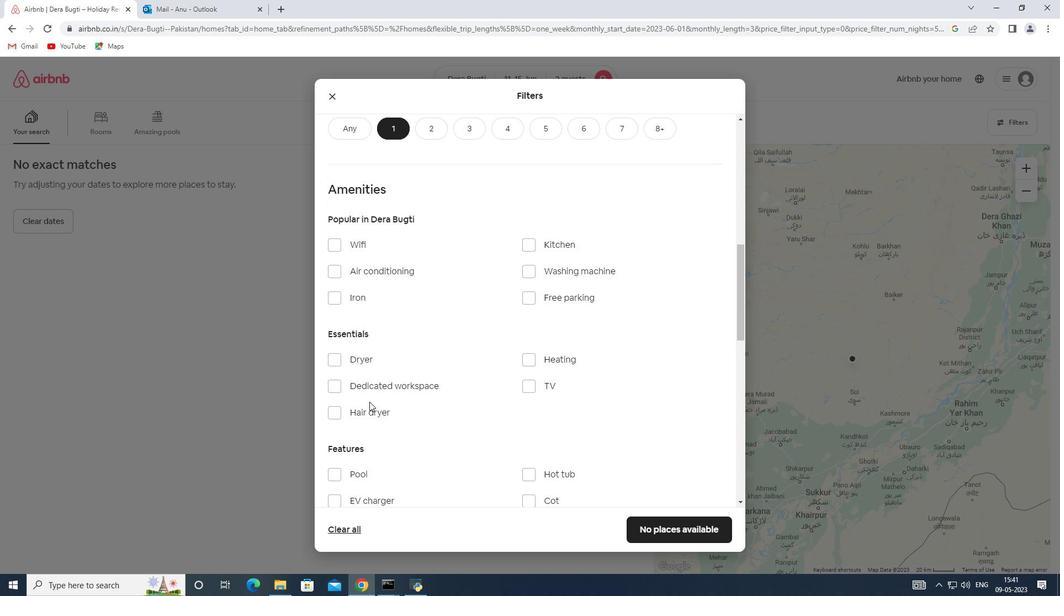 
Action: Mouse scrolled (369, 401) with delta (0, 0)
Screenshot: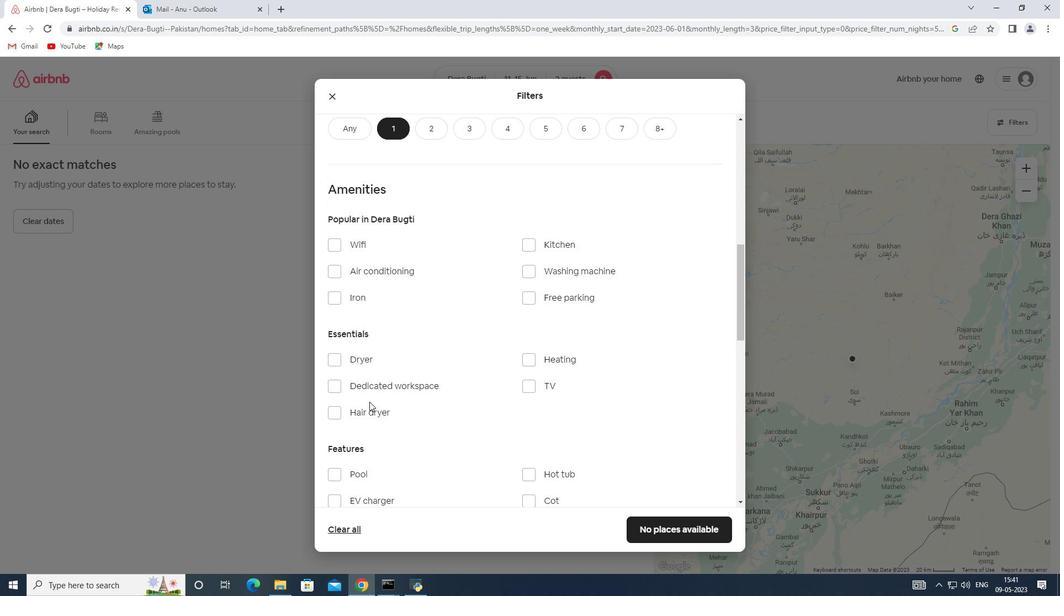 
Action: Mouse scrolled (369, 401) with delta (0, 0)
Screenshot: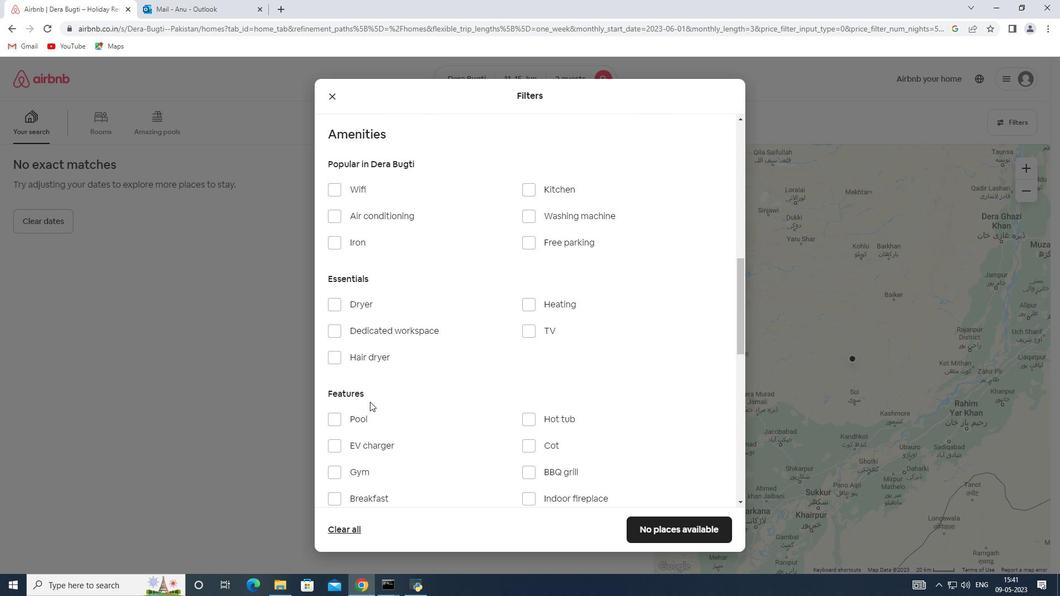 
Action: Mouse scrolled (369, 401) with delta (0, 0)
Screenshot: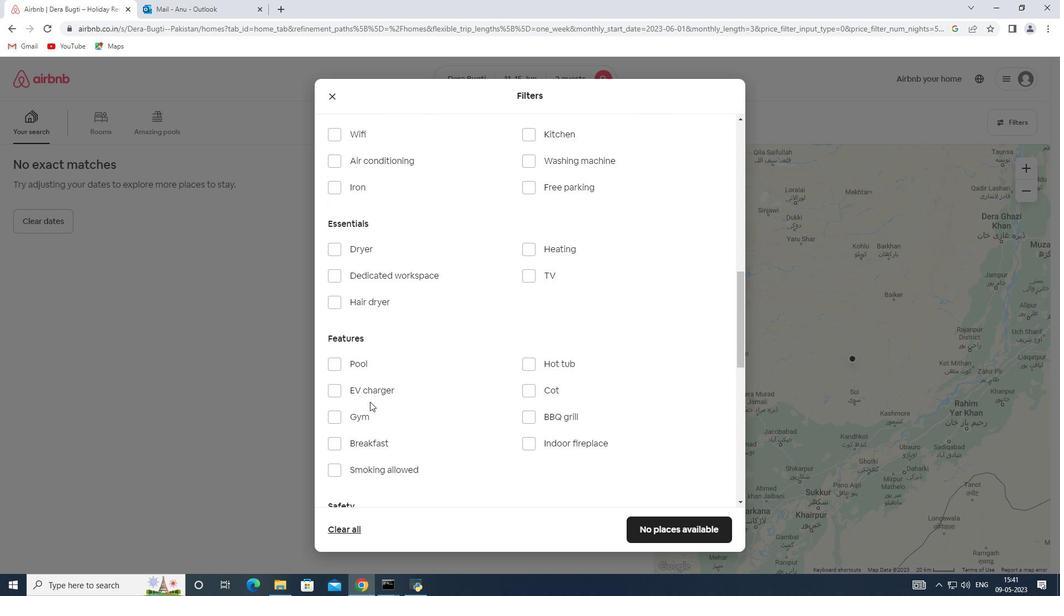 
Action: Mouse scrolled (369, 401) with delta (0, 0)
Screenshot: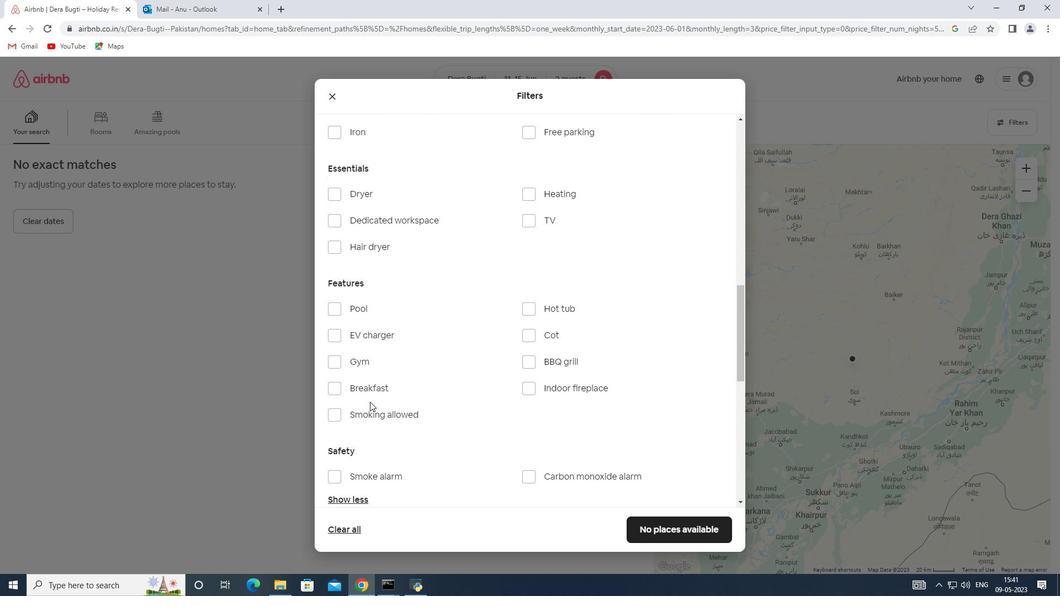 
Action: Mouse scrolled (369, 401) with delta (0, 0)
Screenshot: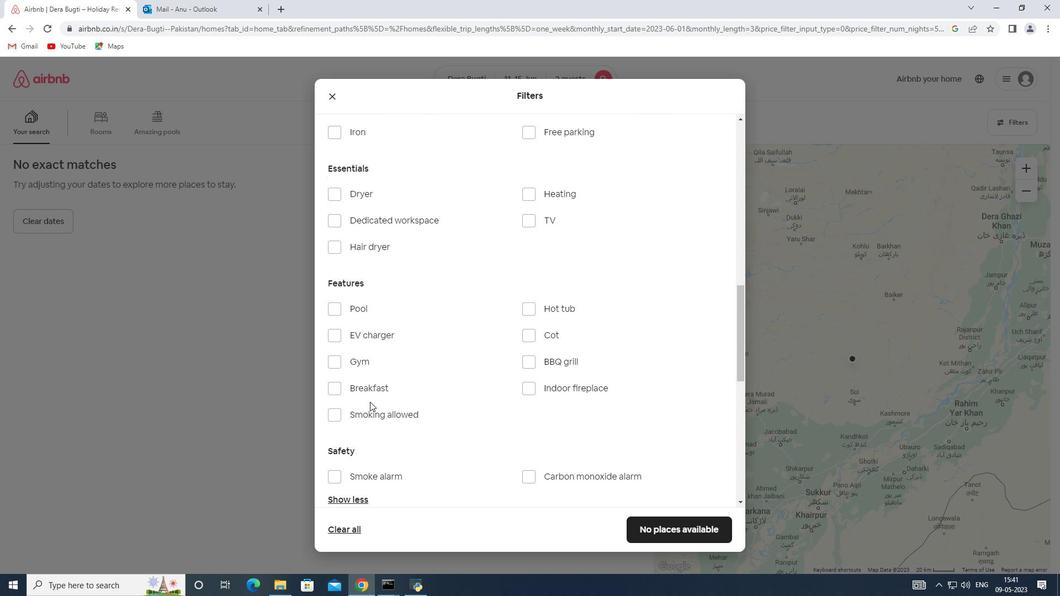 
Action: Mouse scrolled (369, 401) with delta (0, 0)
Screenshot: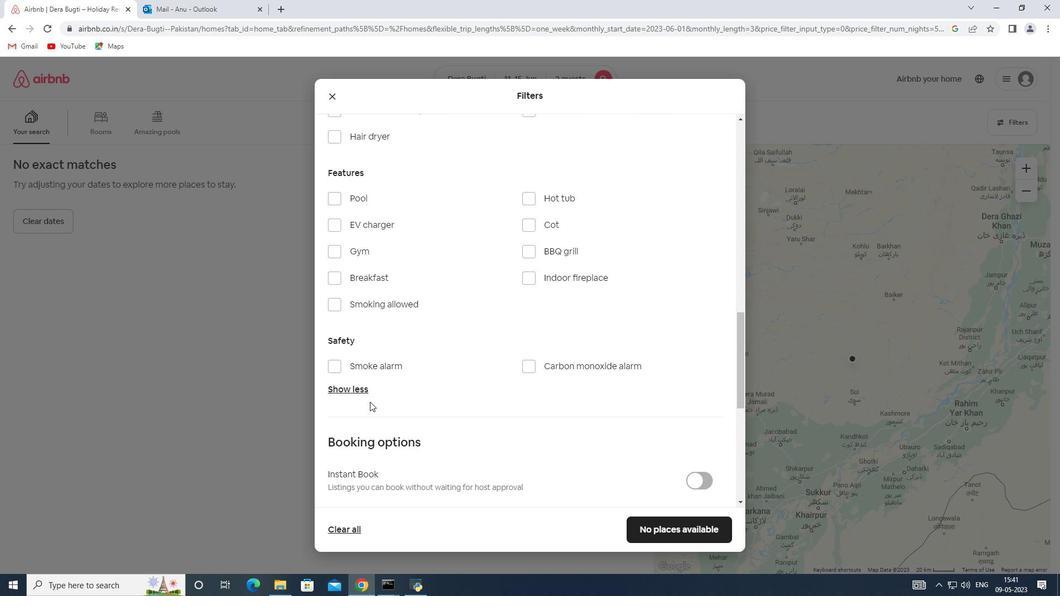
Action: Mouse moved to (400, 405)
Screenshot: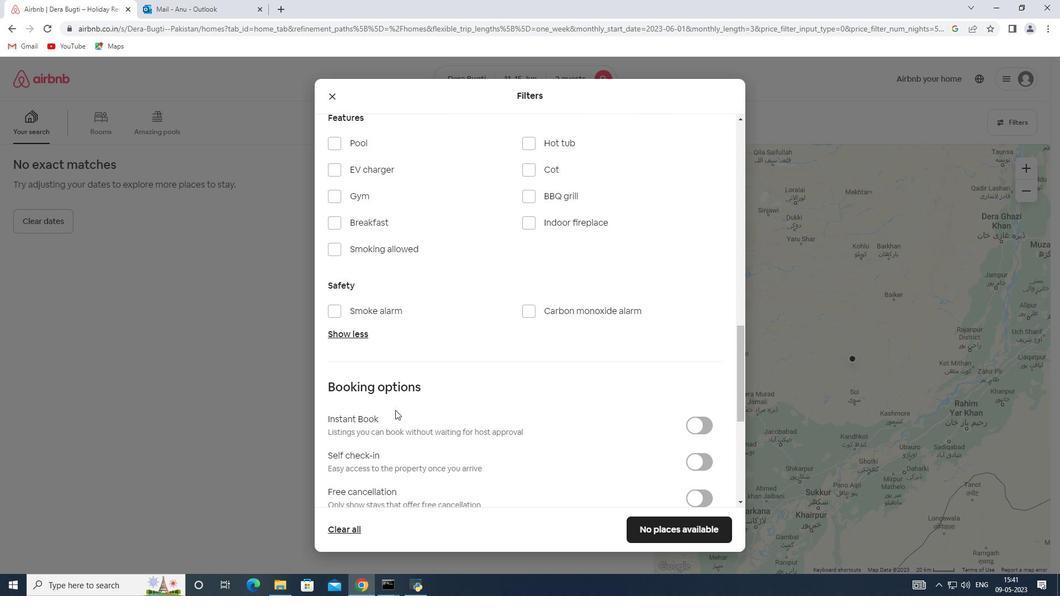 
Action: Mouse scrolled (400, 405) with delta (0, 0)
Screenshot: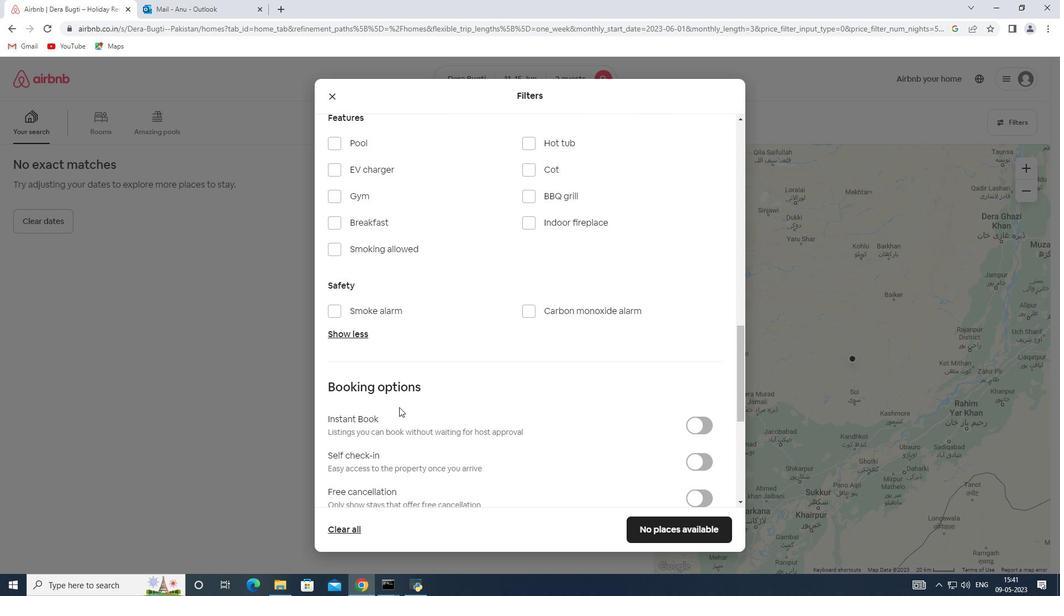 
Action: Mouse moved to (700, 403)
Screenshot: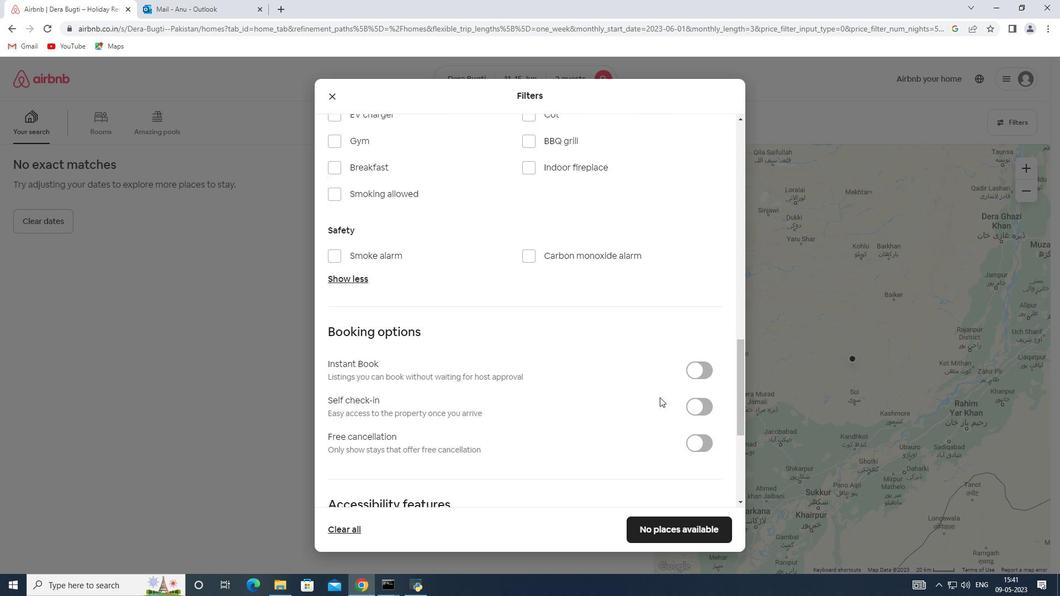
Action: Mouse pressed left at (700, 403)
Screenshot: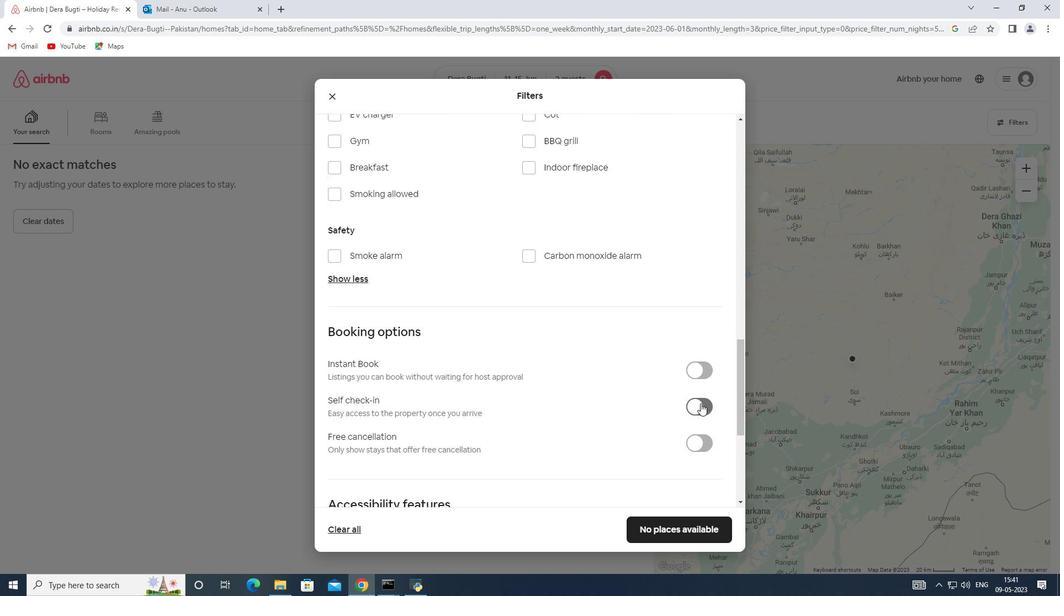 
Action: Mouse moved to (491, 409)
Screenshot: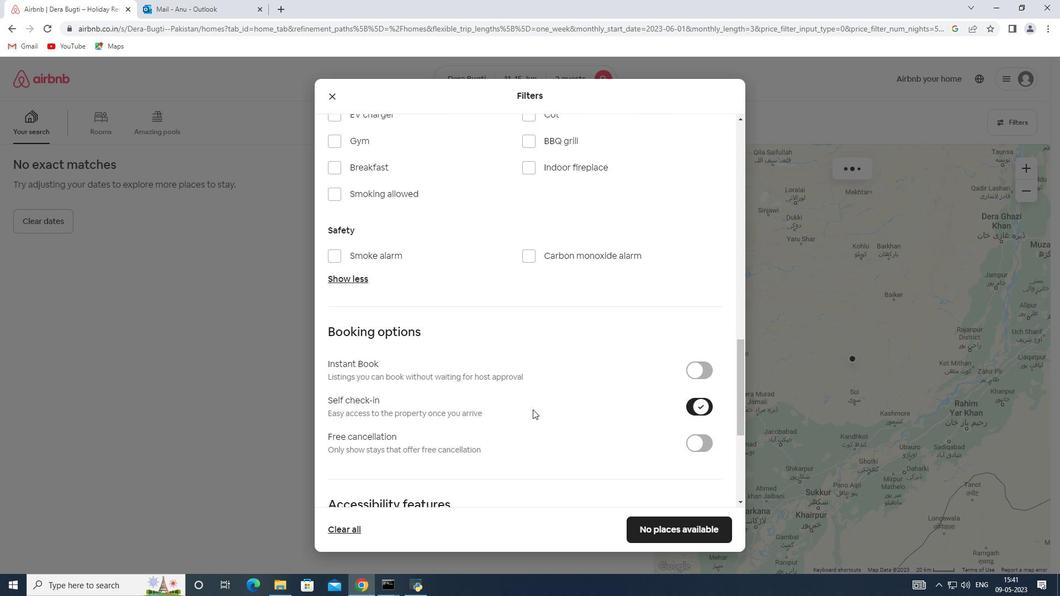 
Action: Mouse scrolled (491, 409) with delta (0, 0)
Screenshot: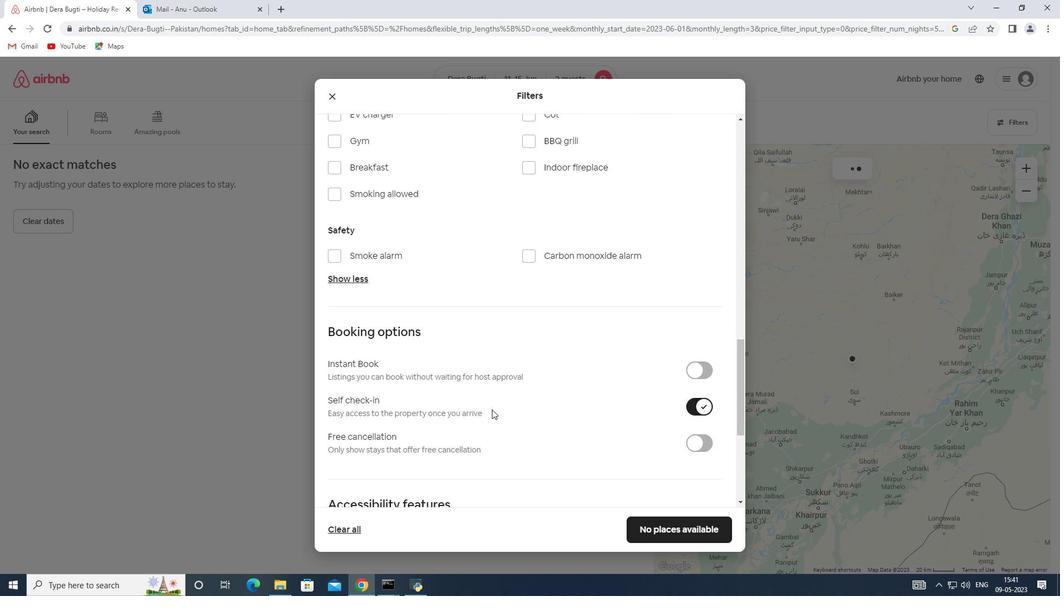 
Action: Mouse scrolled (491, 409) with delta (0, 0)
Screenshot: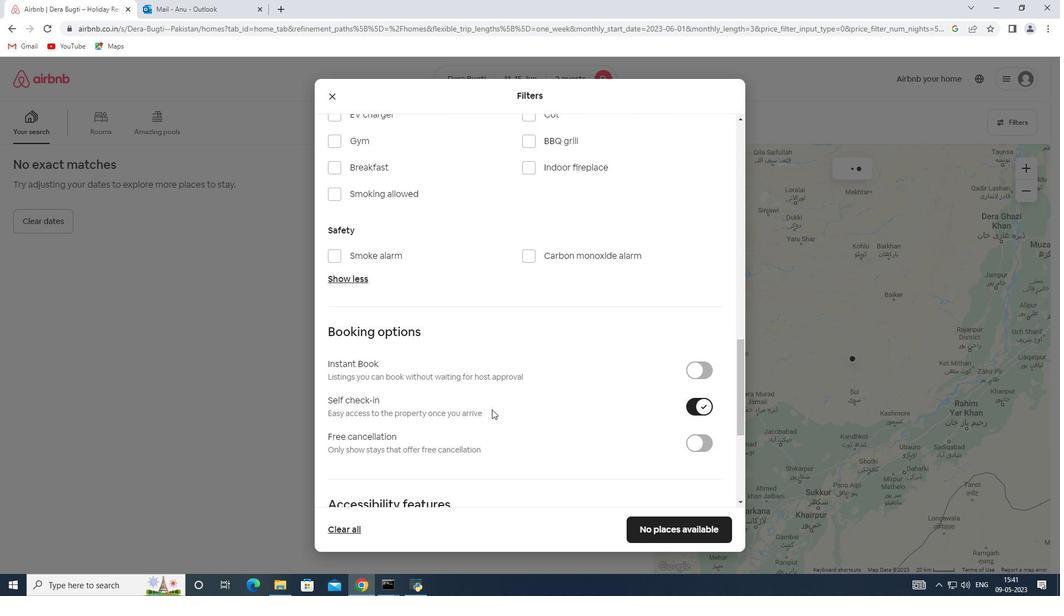
Action: Mouse scrolled (491, 409) with delta (0, 0)
Screenshot: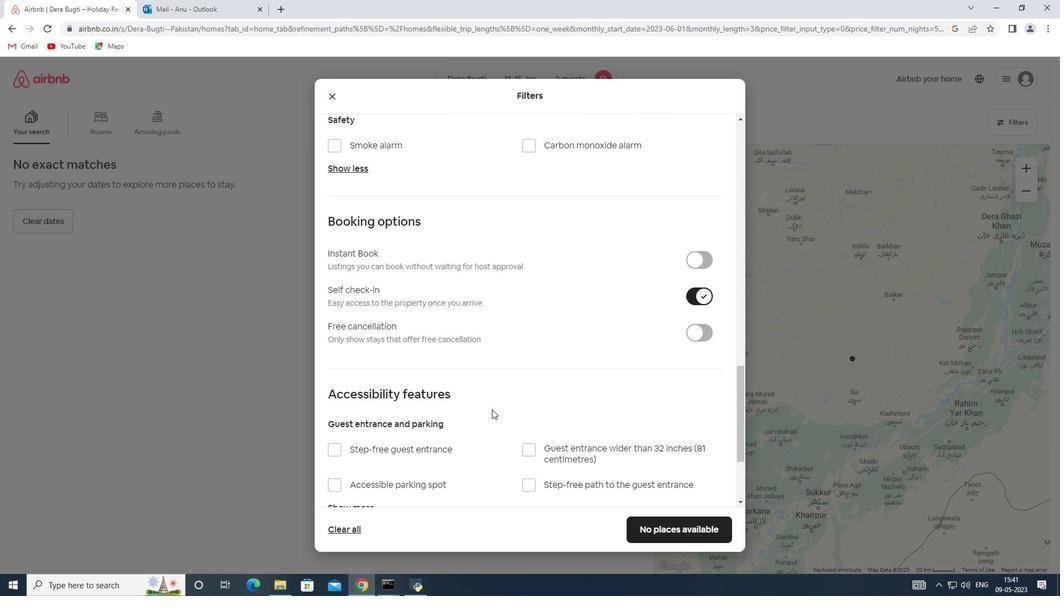 
Action: Mouse scrolled (491, 409) with delta (0, 0)
Screenshot: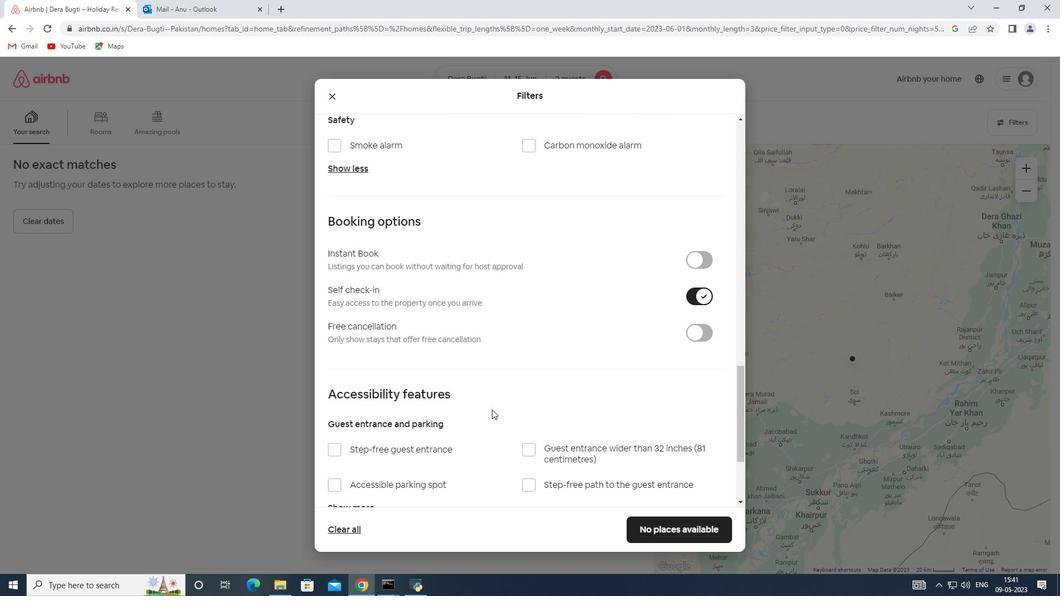 
Action: Mouse scrolled (491, 409) with delta (0, 0)
Screenshot: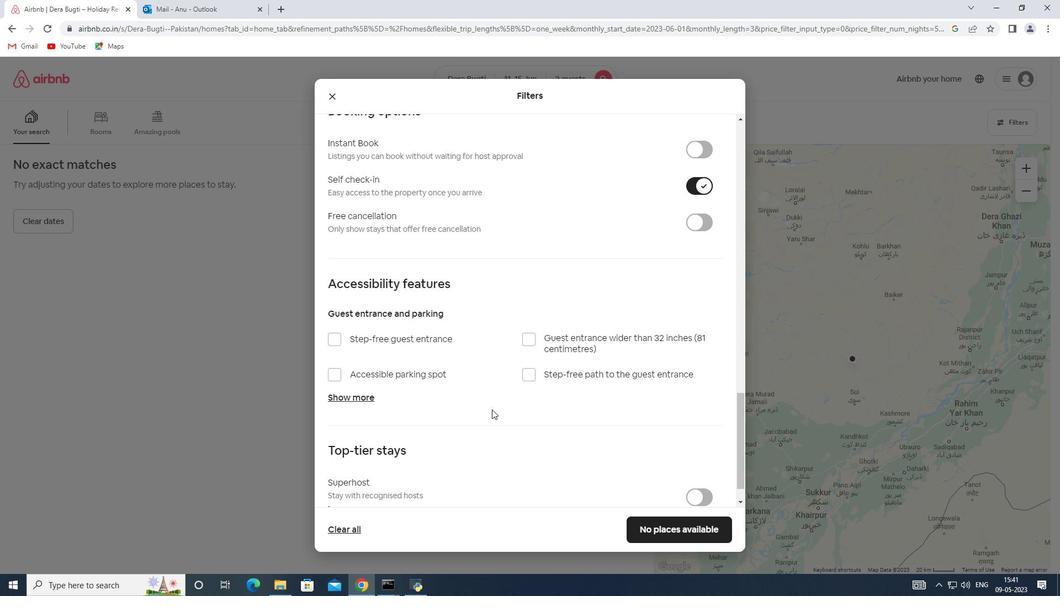 
Action: Mouse scrolled (491, 409) with delta (0, 0)
Screenshot: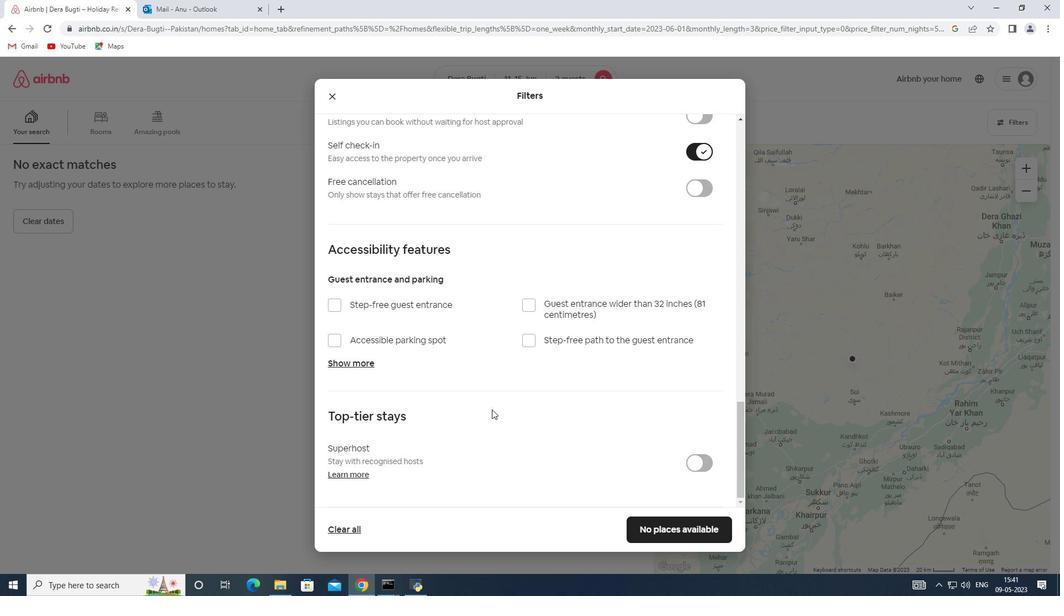 
Action: Mouse moved to (348, 473)
Screenshot: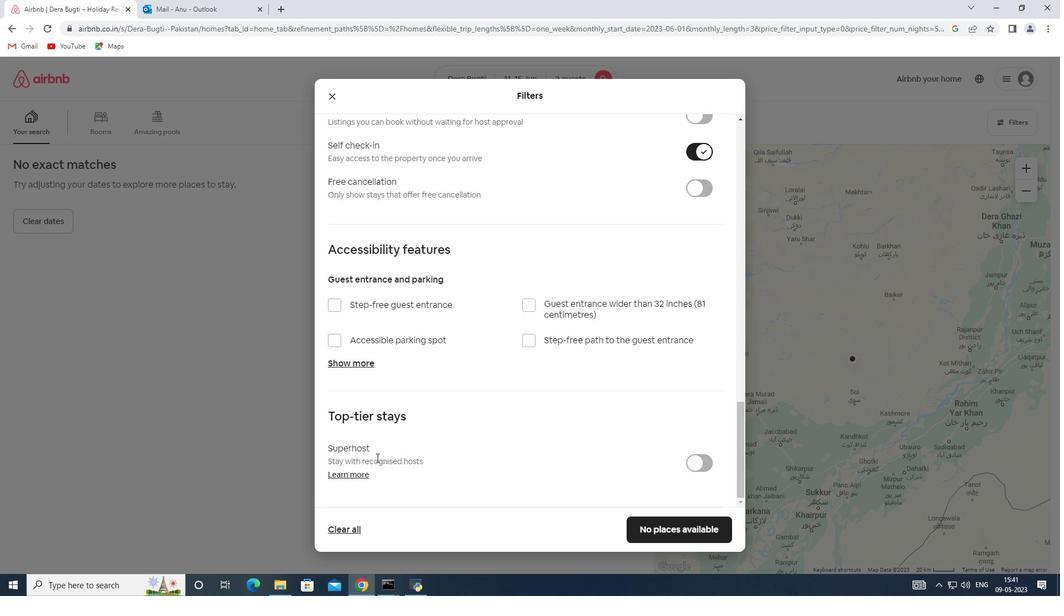 
Action: Mouse scrolled (348, 472) with delta (0, 0)
Screenshot: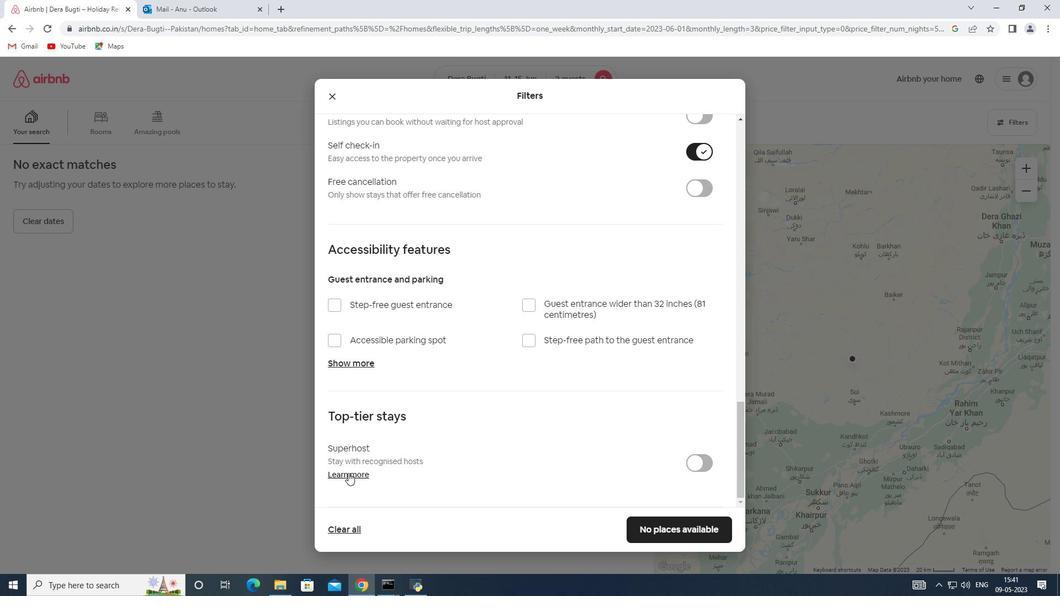 
Action: Mouse scrolled (348, 472) with delta (0, 0)
Screenshot: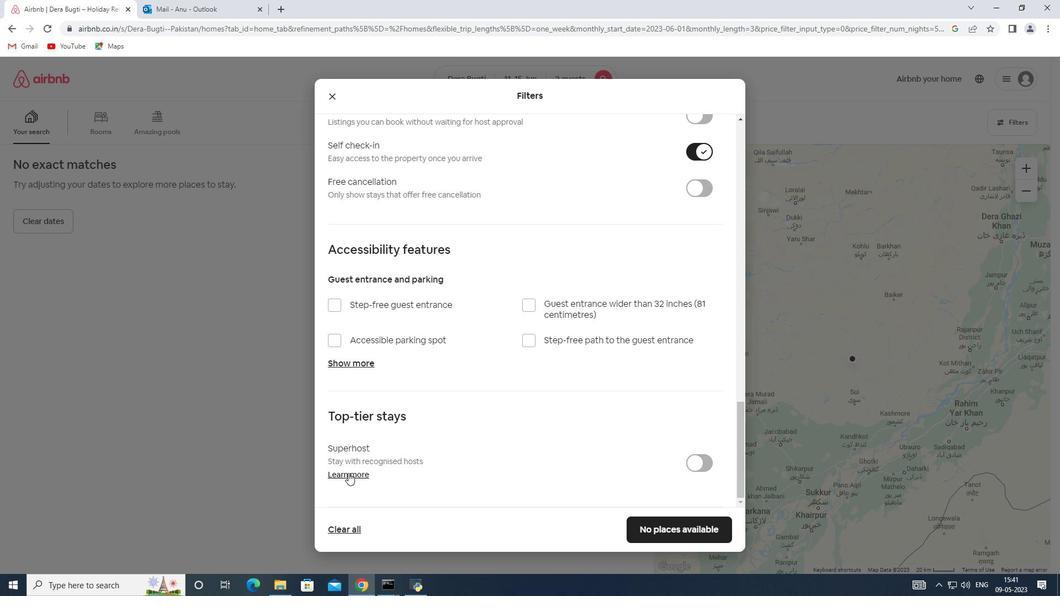 
Action: Mouse moved to (645, 530)
Screenshot: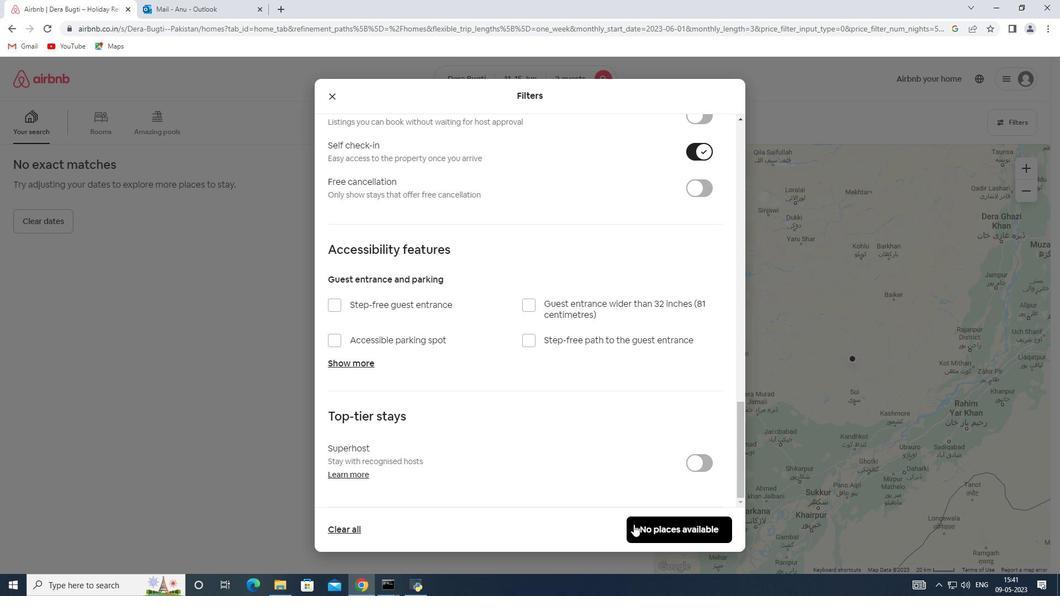 
Action: Mouse pressed left at (645, 530)
Screenshot: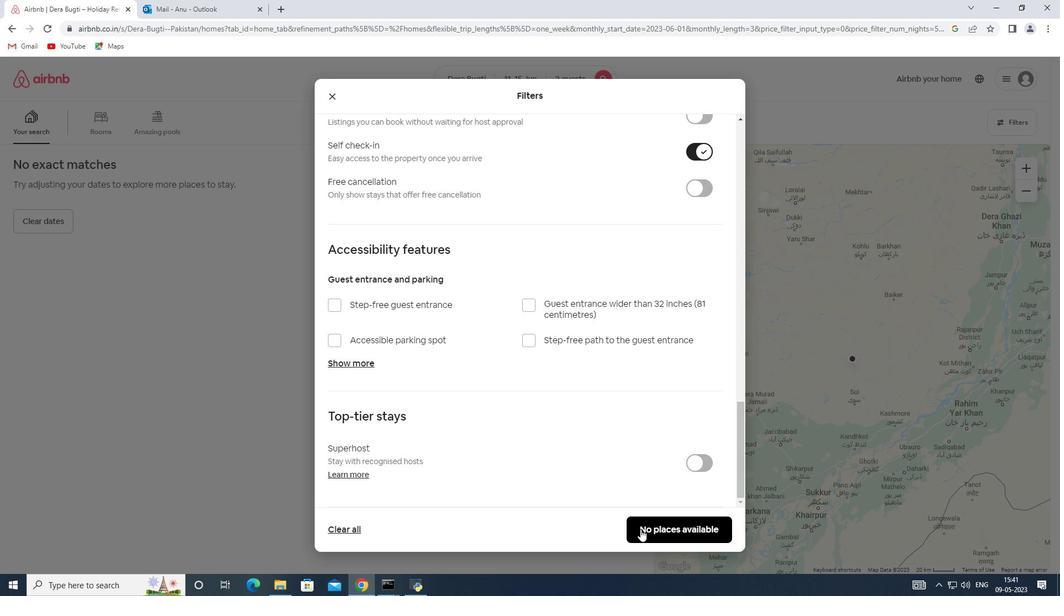 
